 Task: Find a house in Leczyca, Poland for 2 adults and 1 pet from 2nd to 15th June, with a price range of ₹10,000 to ₹15,000, 1 bedroom, 1 bed, 1 bathroom, self check-in, and a washing machine.
Action: Mouse pressed left at (449, 57)
Screenshot: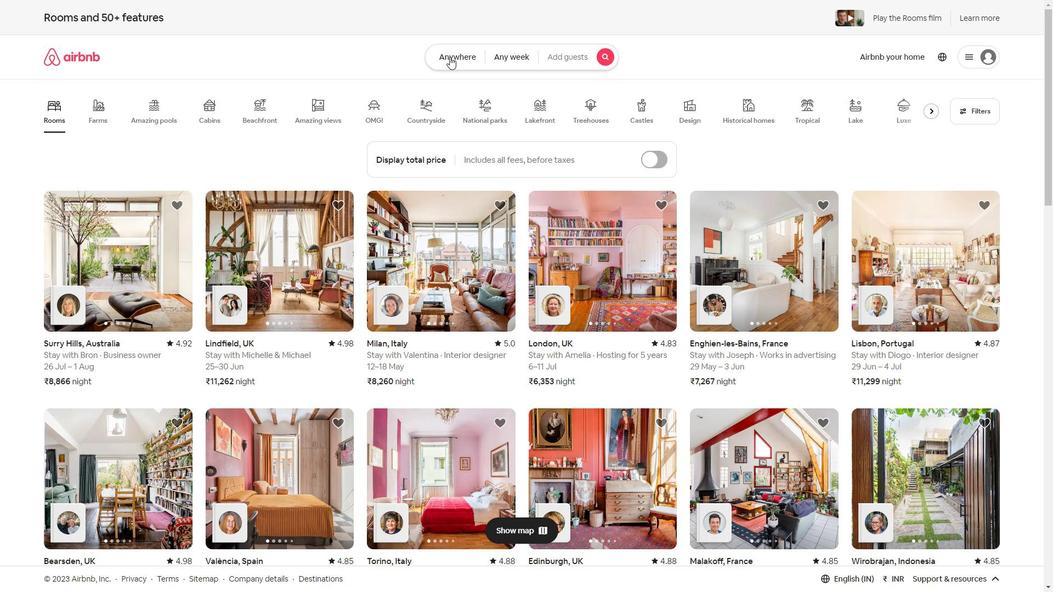 
Action: Mouse moved to (417, 92)
Screenshot: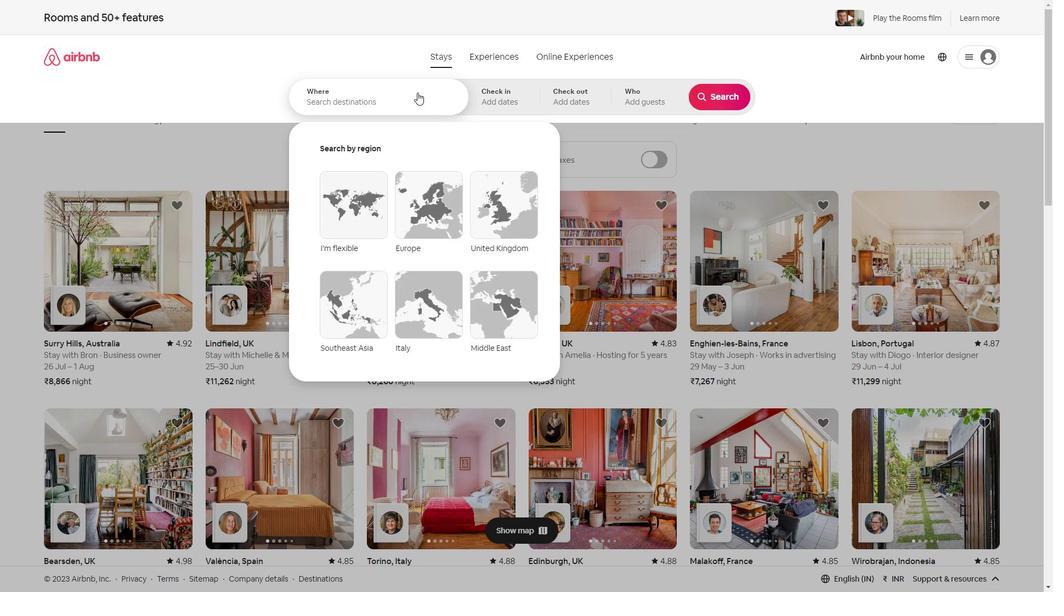
Action: Mouse pressed left at (417, 92)
Screenshot: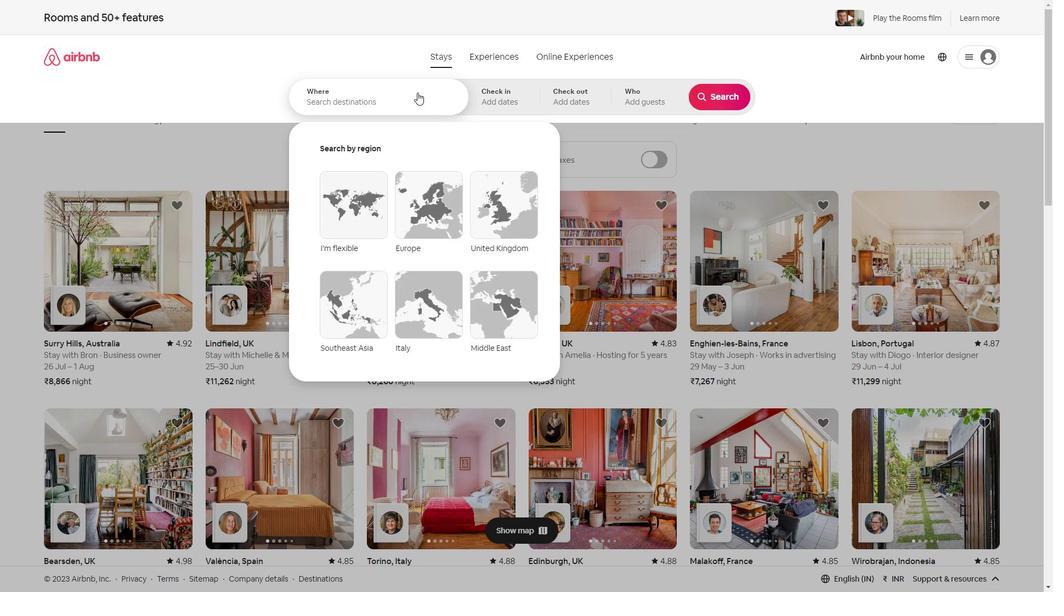 
Action: Key pressed <Key.shift><Key.shift><Key.shift><Key.shift><Key.shift><Key.shift>Leczyca,<Key.shift>Poland
Screenshot: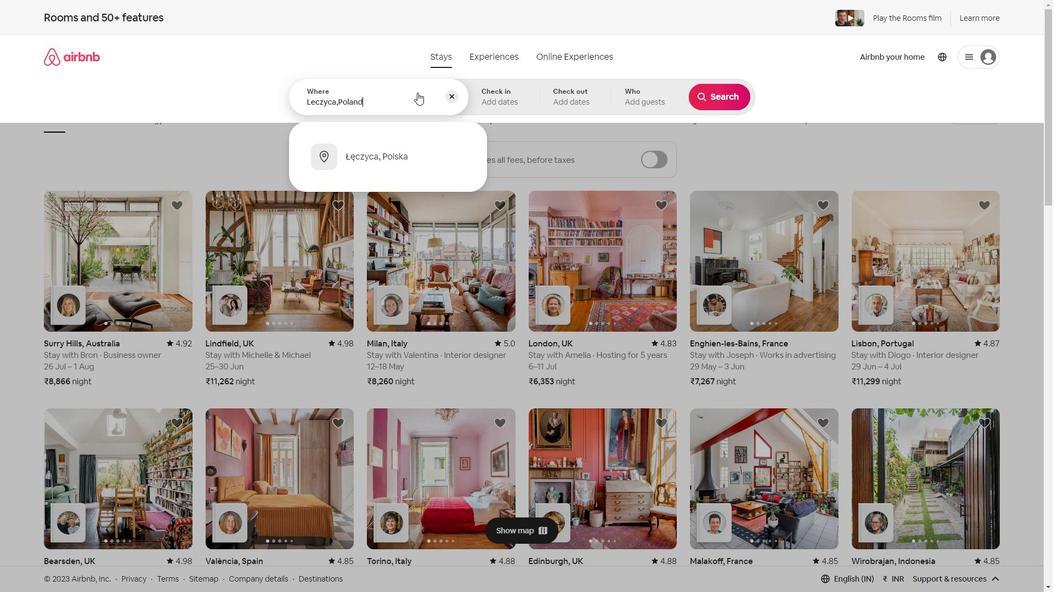 
Action: Mouse moved to (489, 92)
Screenshot: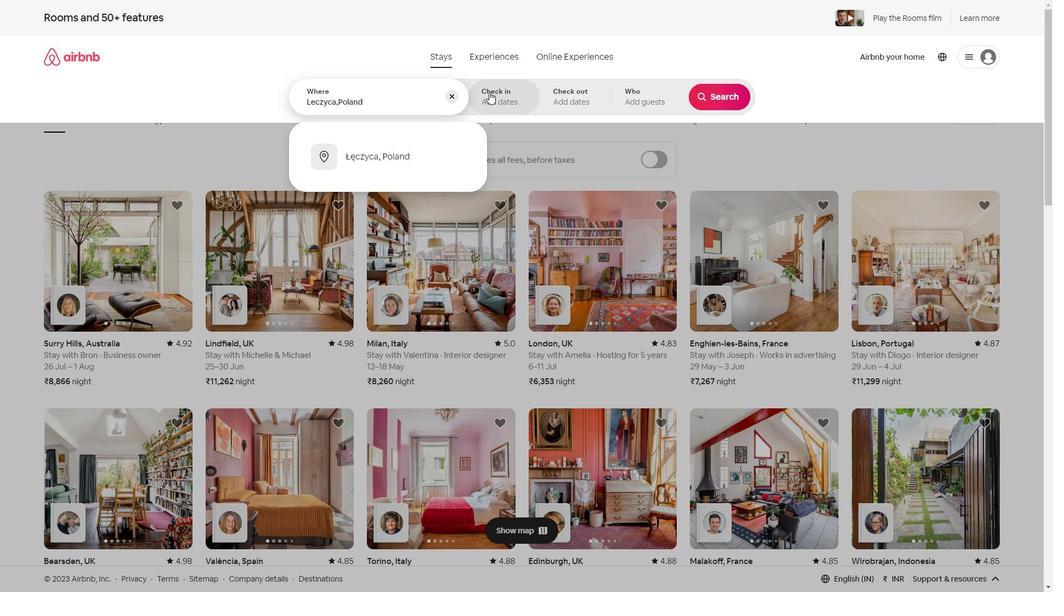 
Action: Mouse pressed left at (489, 92)
Screenshot: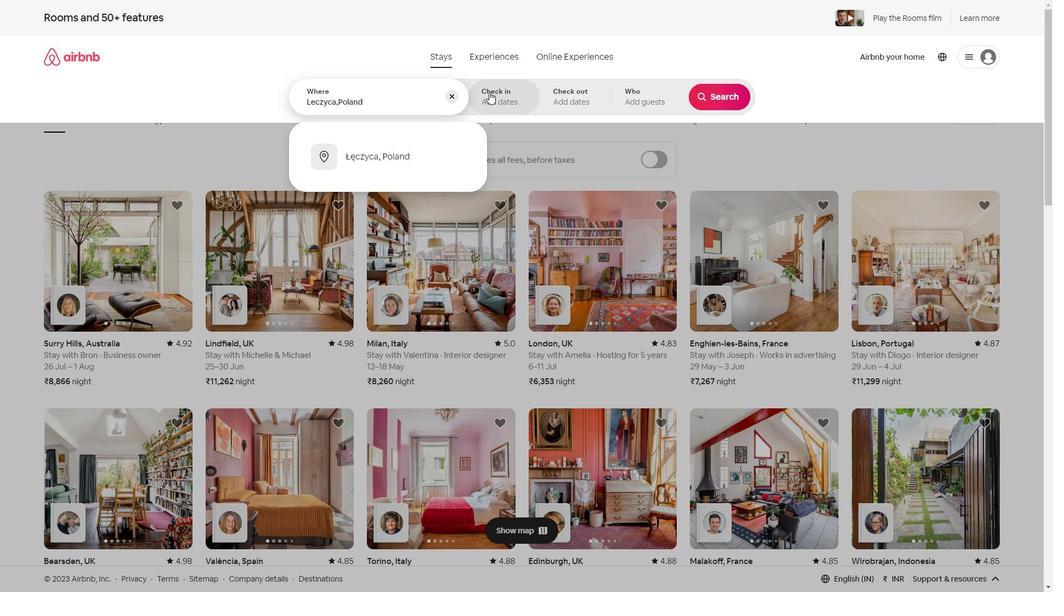 
Action: Mouse moved to (682, 234)
Screenshot: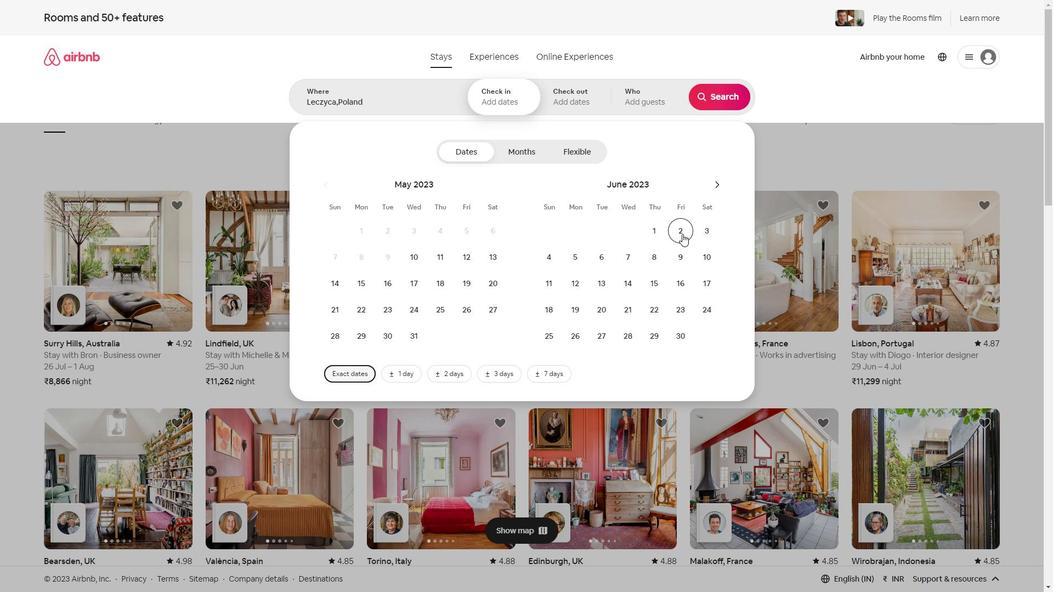 
Action: Mouse pressed left at (682, 234)
Screenshot: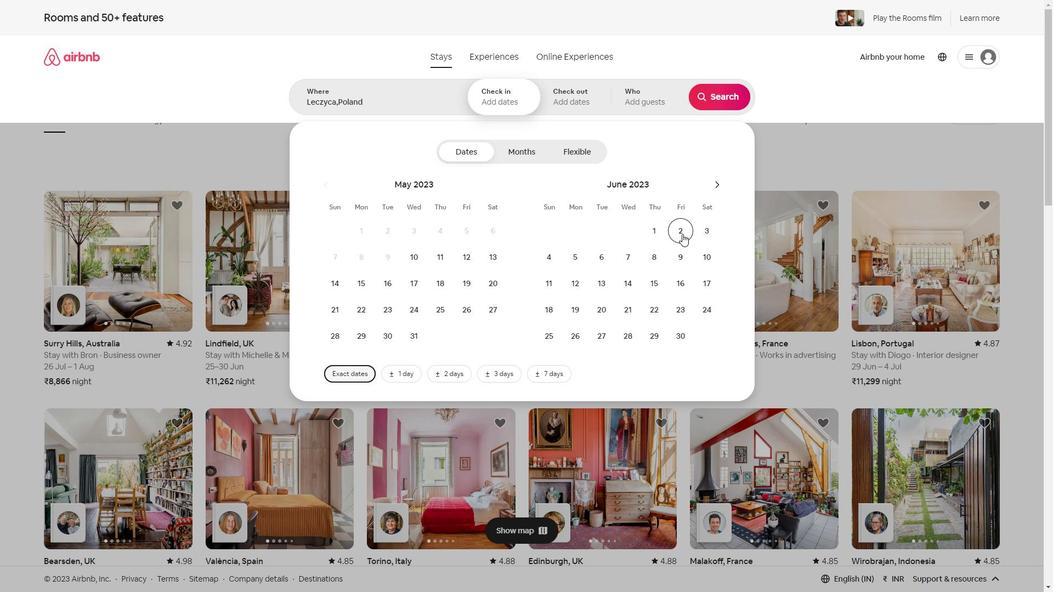 
Action: Mouse moved to (656, 287)
Screenshot: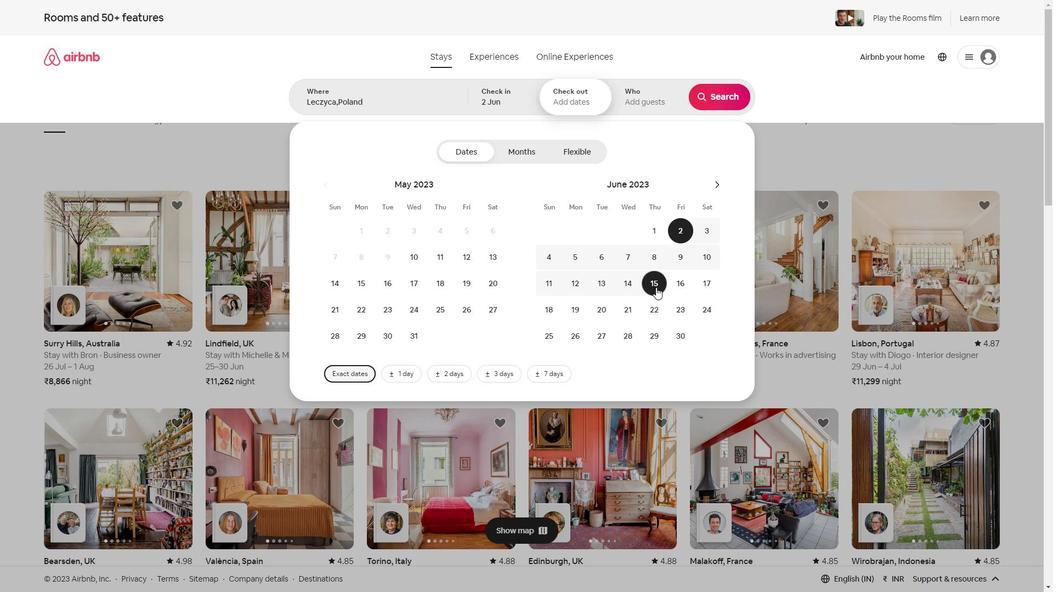 
Action: Mouse pressed left at (656, 287)
Screenshot: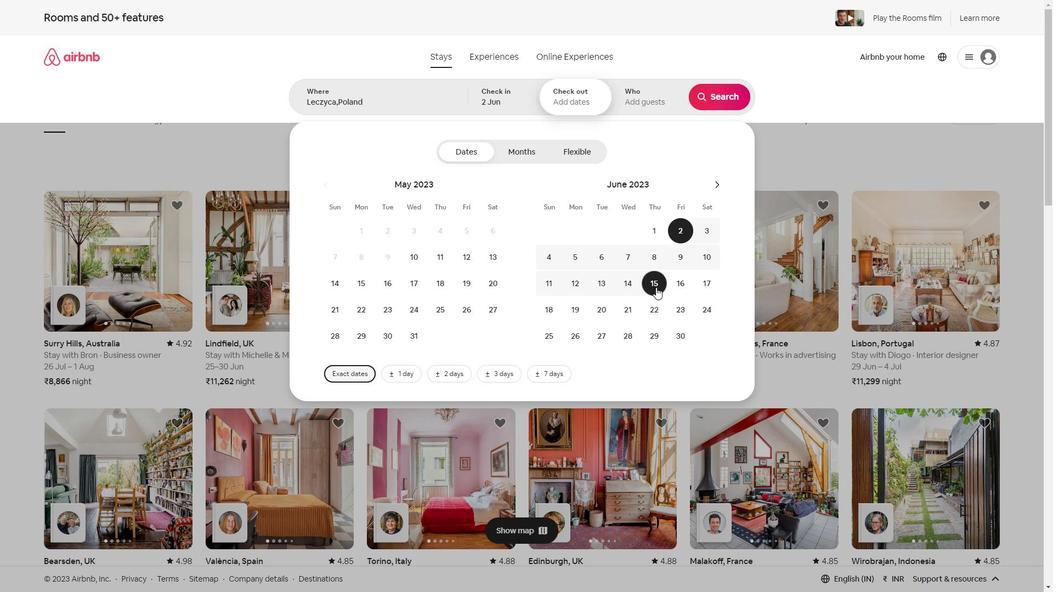 
Action: Mouse moved to (638, 96)
Screenshot: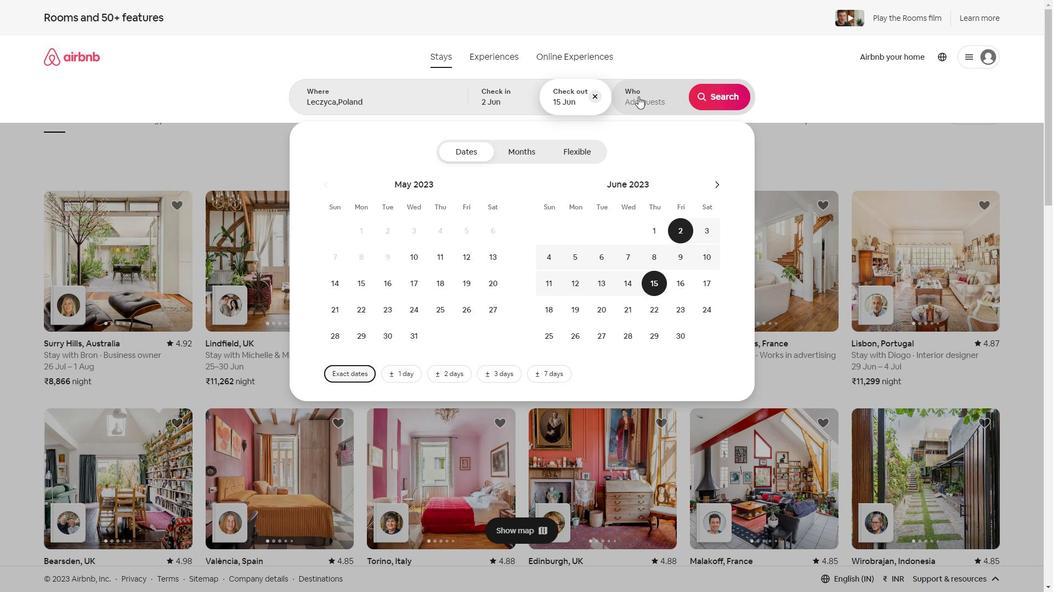 
Action: Mouse pressed left at (638, 96)
Screenshot: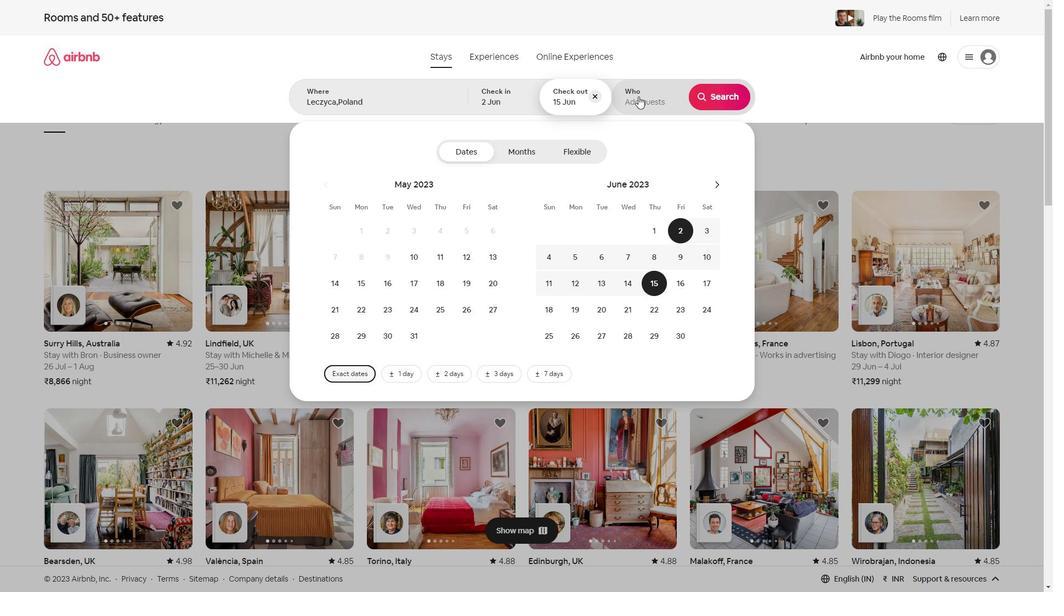 
Action: Mouse moved to (723, 157)
Screenshot: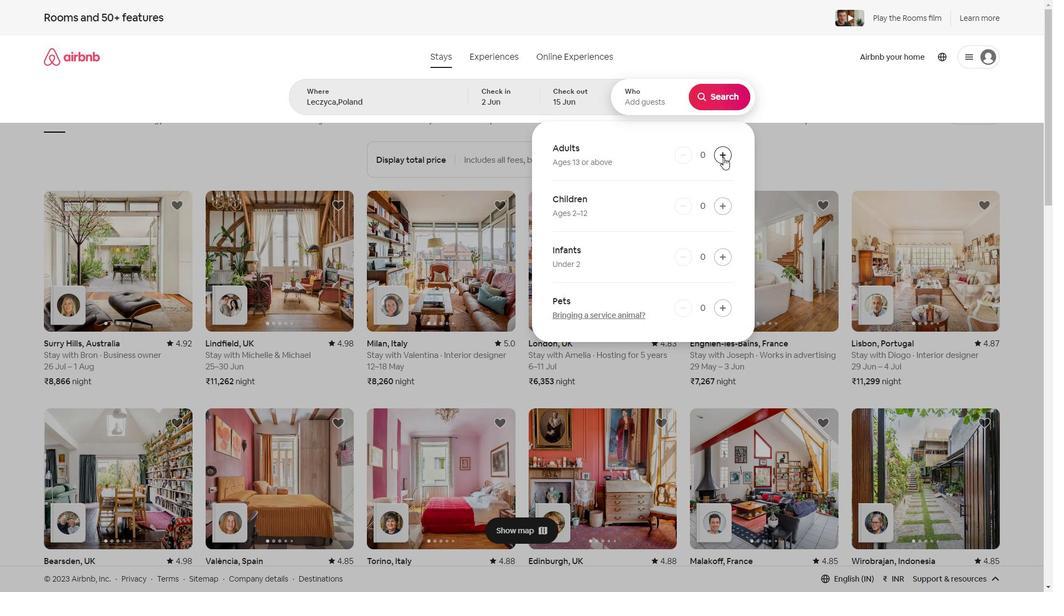 
Action: Mouse pressed left at (723, 157)
Screenshot: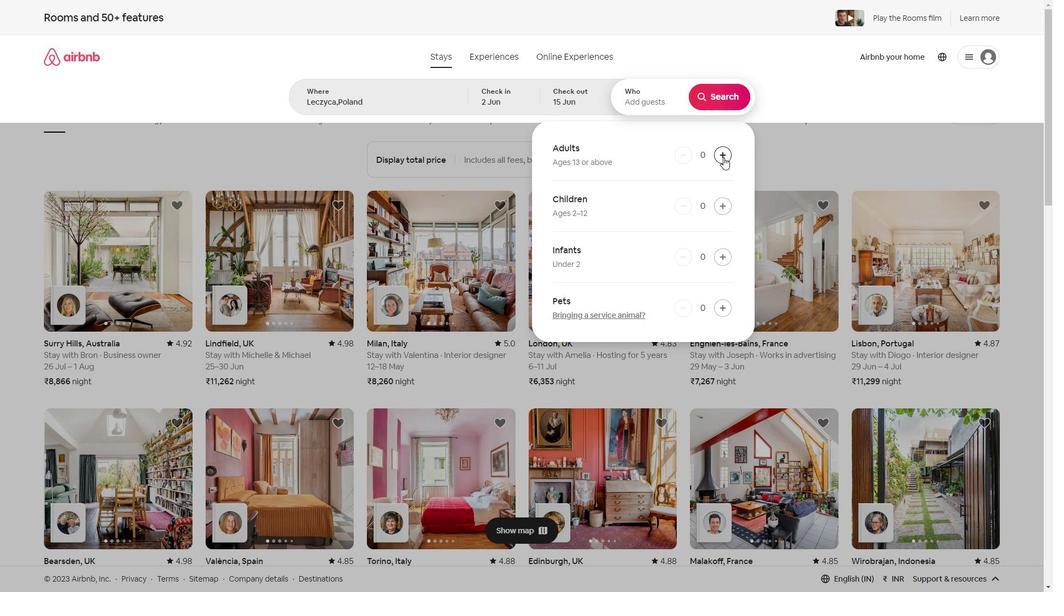 
Action: Mouse pressed left at (723, 157)
Screenshot: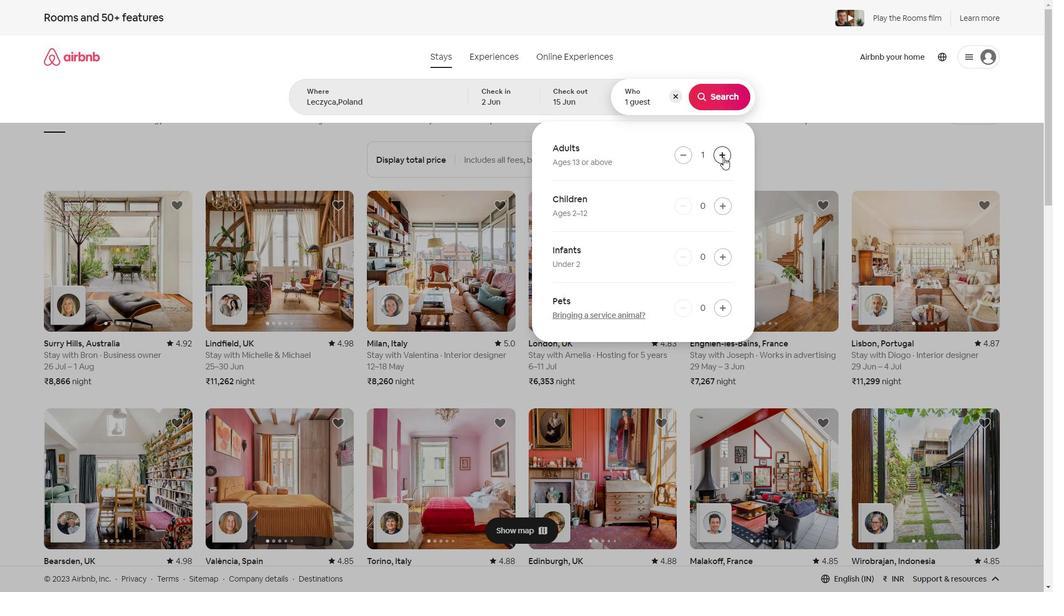 
Action: Mouse moved to (717, 310)
Screenshot: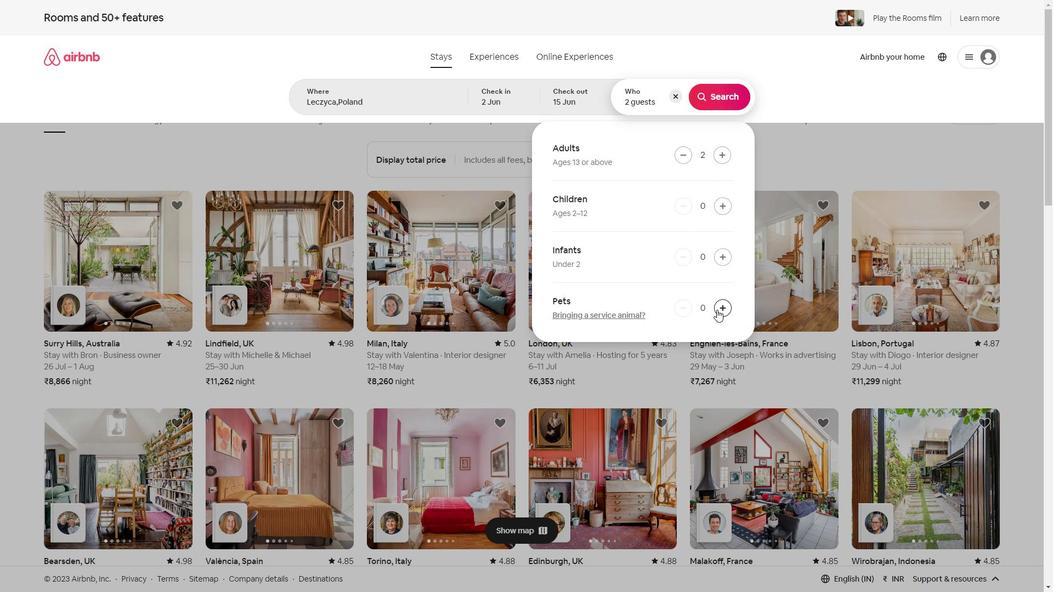
Action: Mouse pressed left at (717, 310)
Screenshot: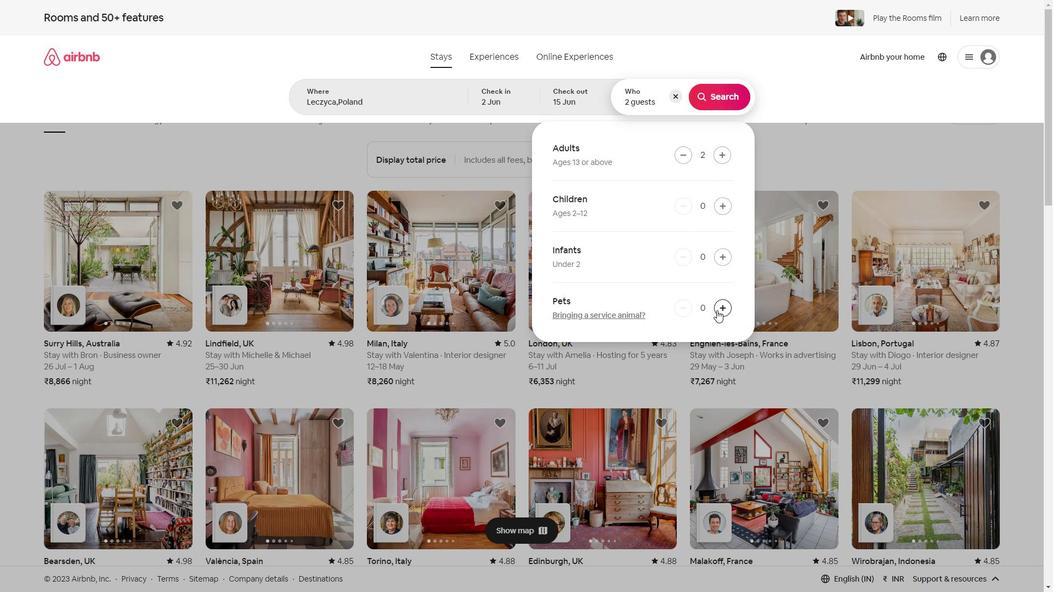 
Action: Mouse moved to (706, 83)
Screenshot: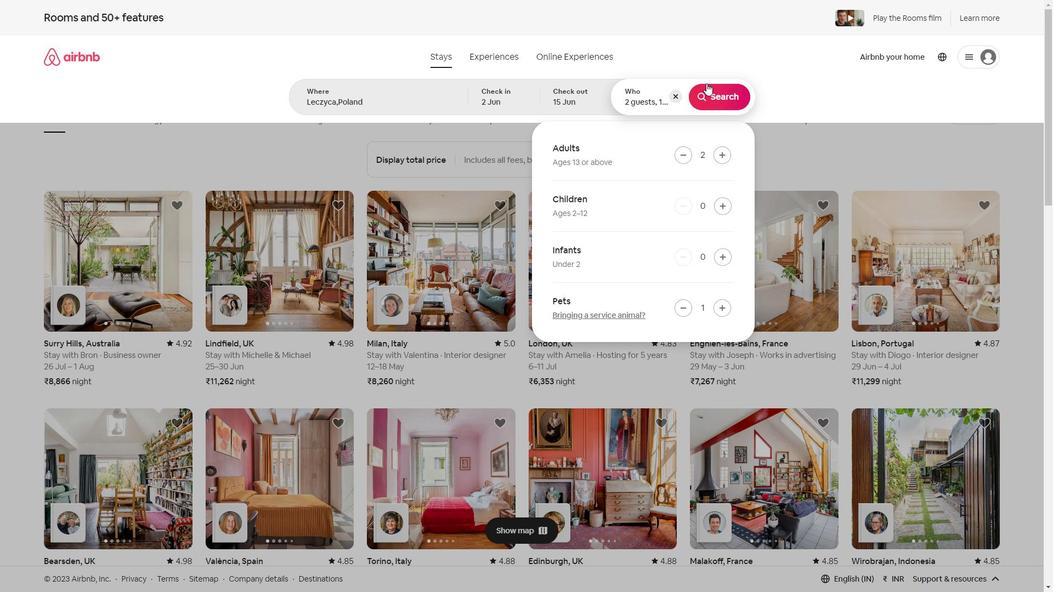 
Action: Mouse pressed left at (706, 83)
Screenshot: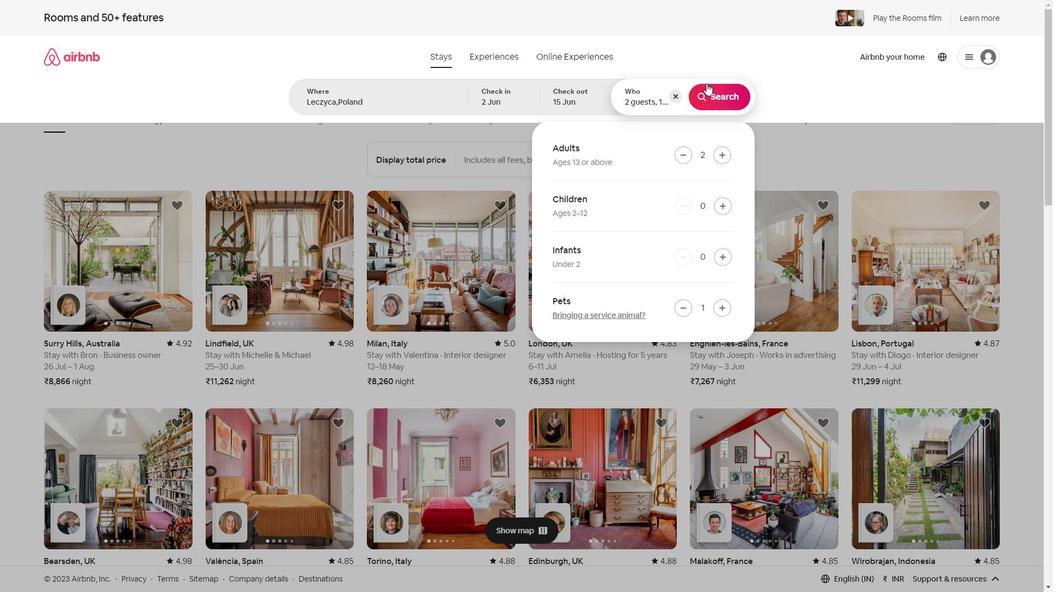 
Action: Mouse moved to (736, 94)
Screenshot: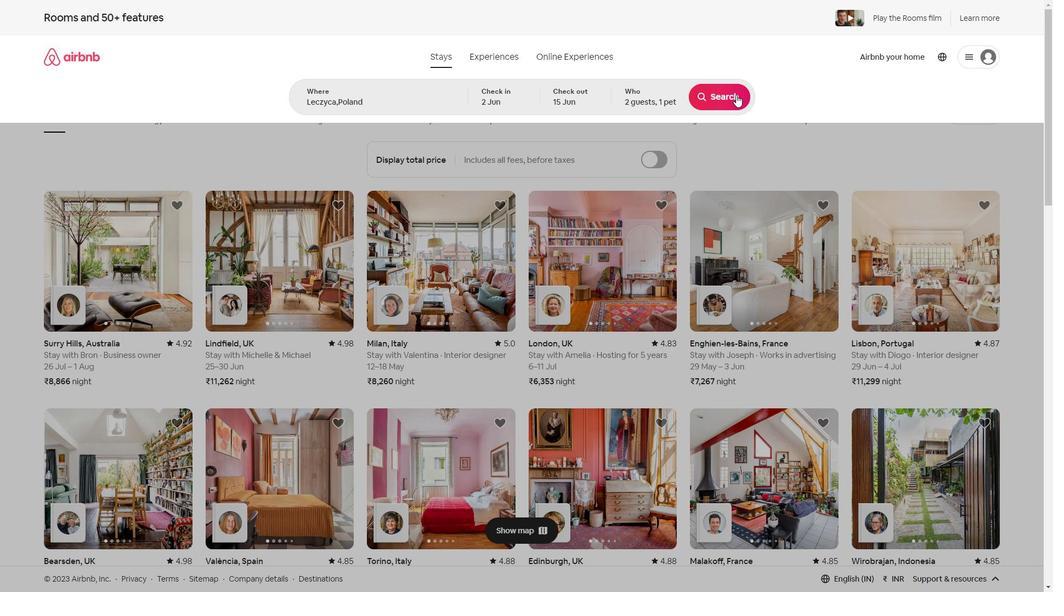 
Action: Mouse pressed left at (736, 94)
Screenshot: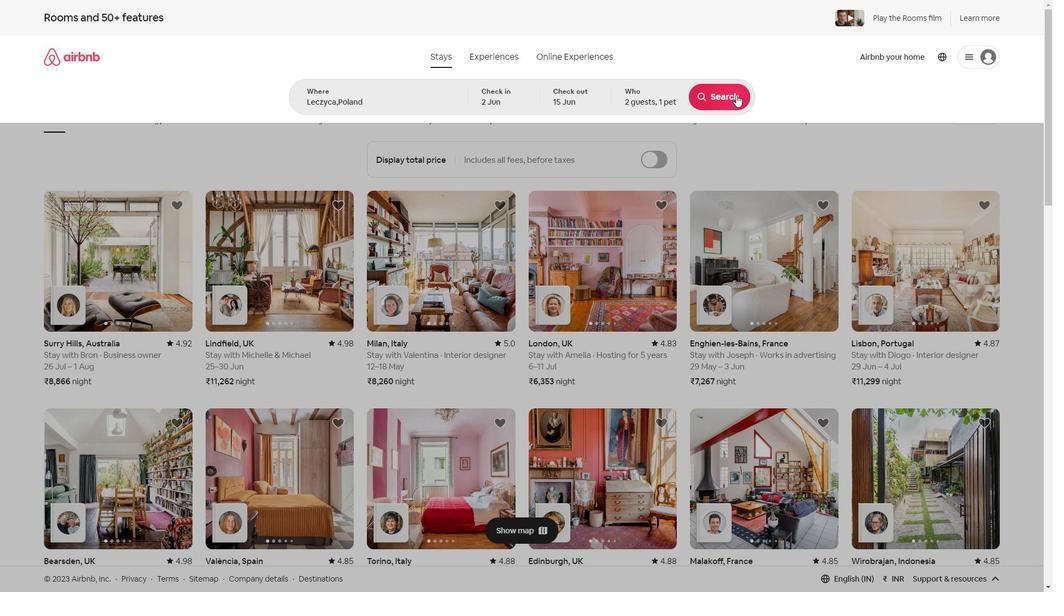 
Action: Mouse moved to (999, 59)
Screenshot: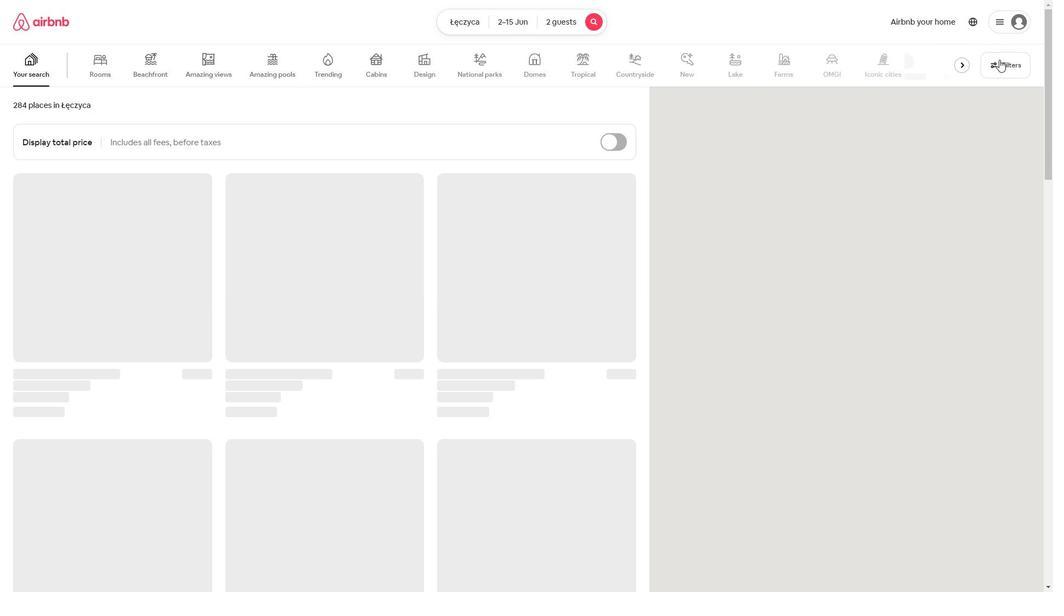 
Action: Mouse pressed left at (999, 59)
Screenshot: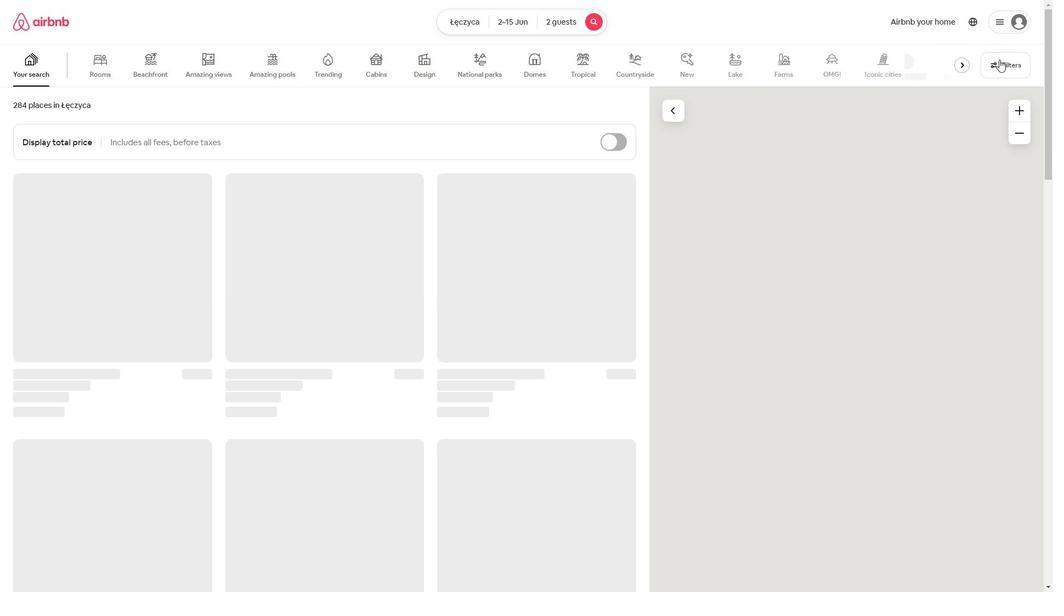 
Action: Mouse moved to (465, 333)
Screenshot: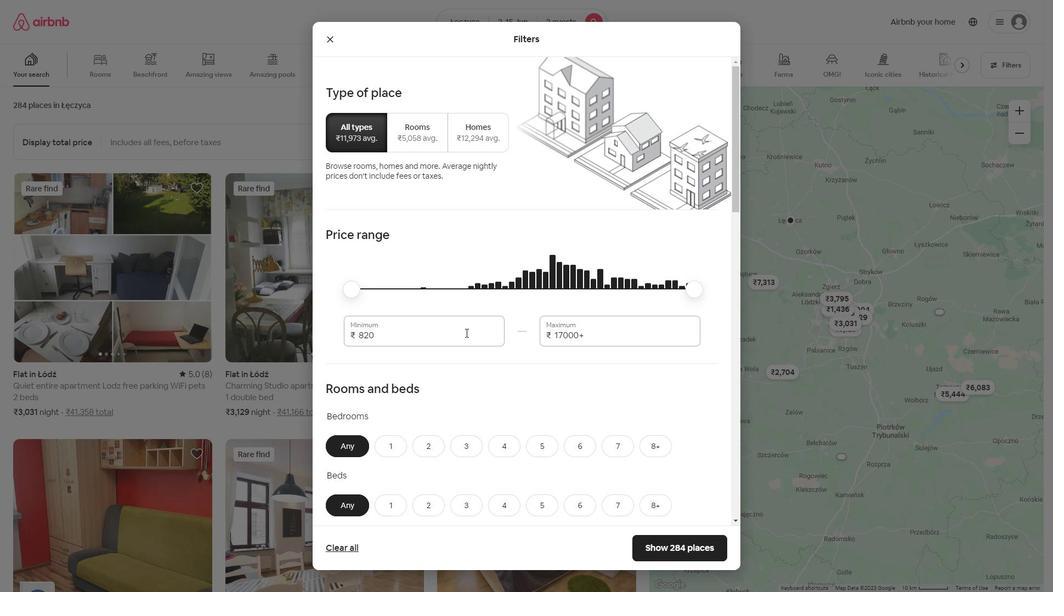 
Action: Mouse pressed left at (465, 333)
Screenshot: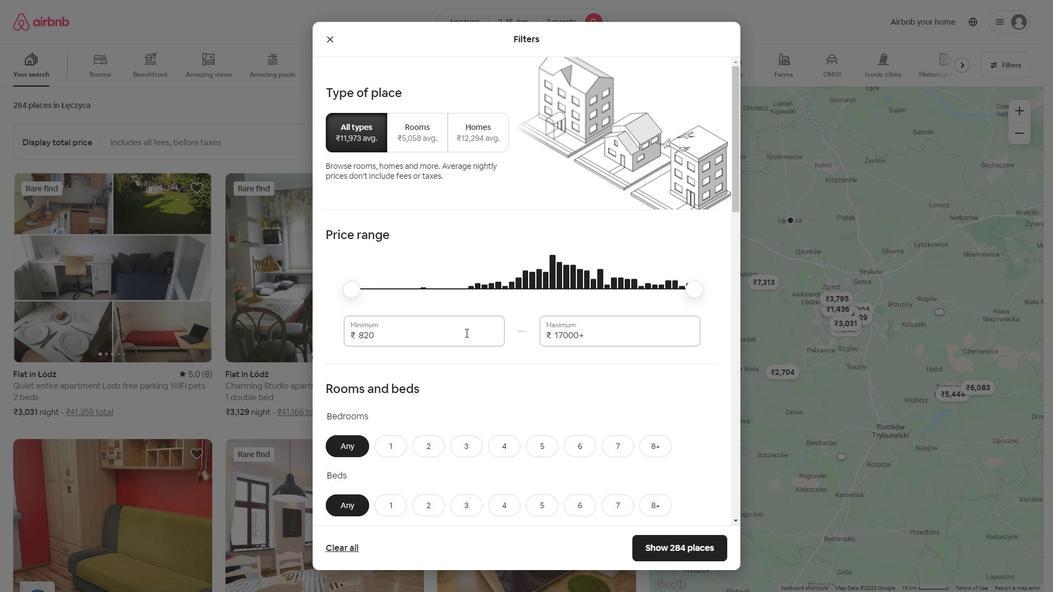 
Action: Key pressed <Key.backspace><Key.backspace><Key.backspace><Key.backspace><Key.backspace><Key.backspace><Key.backspace><Key.backspace><Key.backspace><Key.backspace>10000
Screenshot: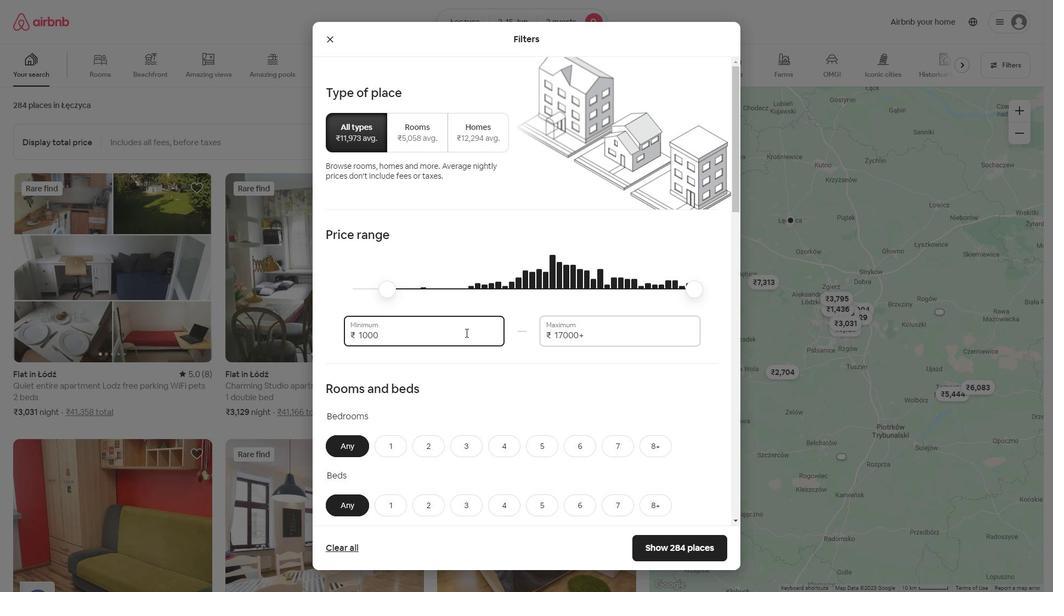 
Action: Mouse moved to (584, 328)
Screenshot: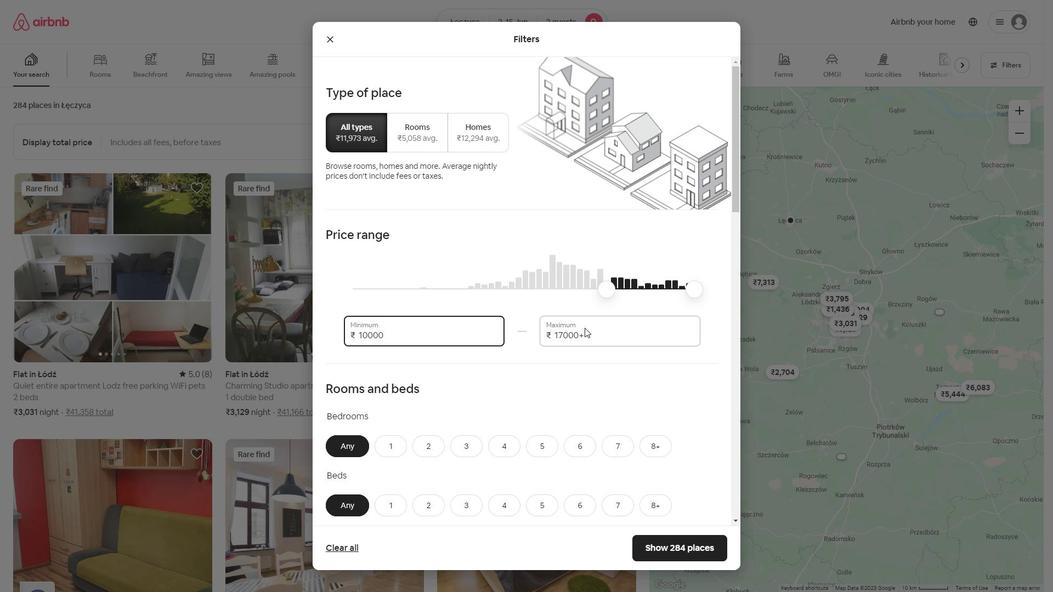 
Action: Mouse pressed left at (584, 328)
Screenshot: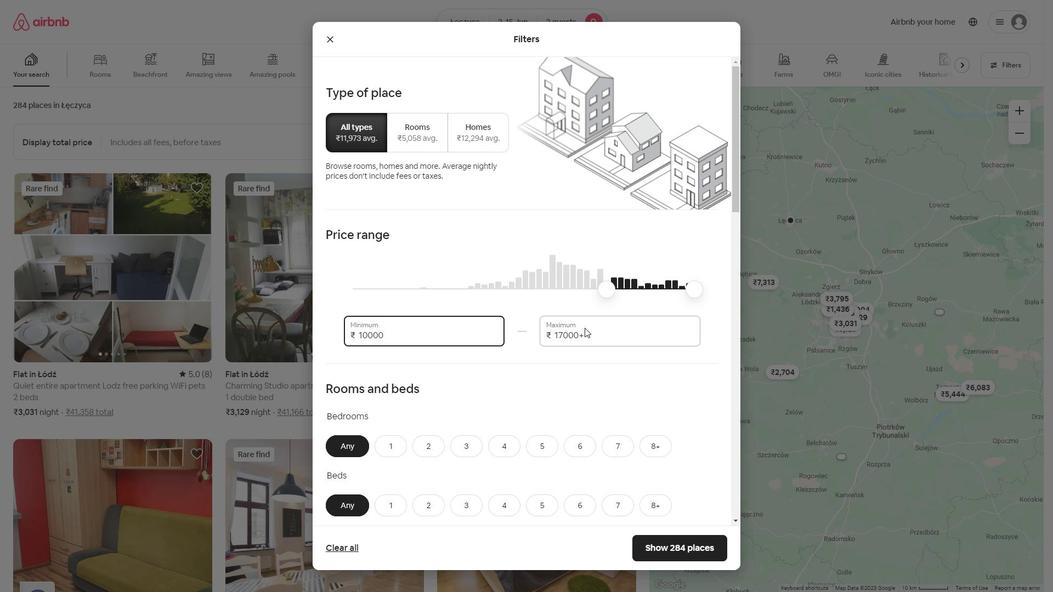 
Action: Key pressed <Key.backspace><Key.backspace><Key.backspace><Key.backspace><Key.backspace><Key.backspace><Key.backspace><Key.backspace><Key.backspace><Key.backspace>15000
Screenshot: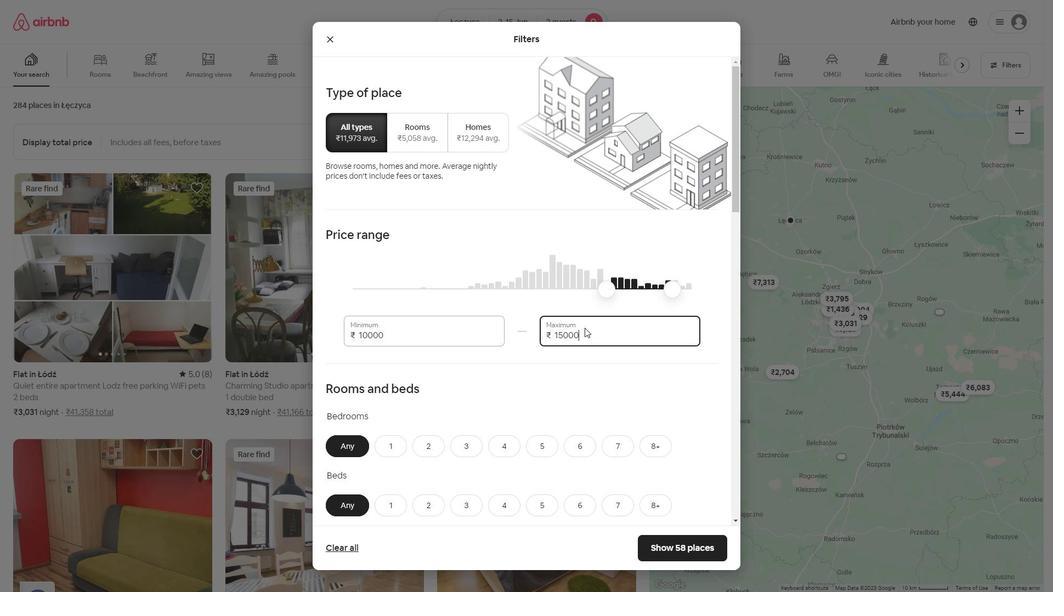 
Action: Mouse moved to (396, 451)
Screenshot: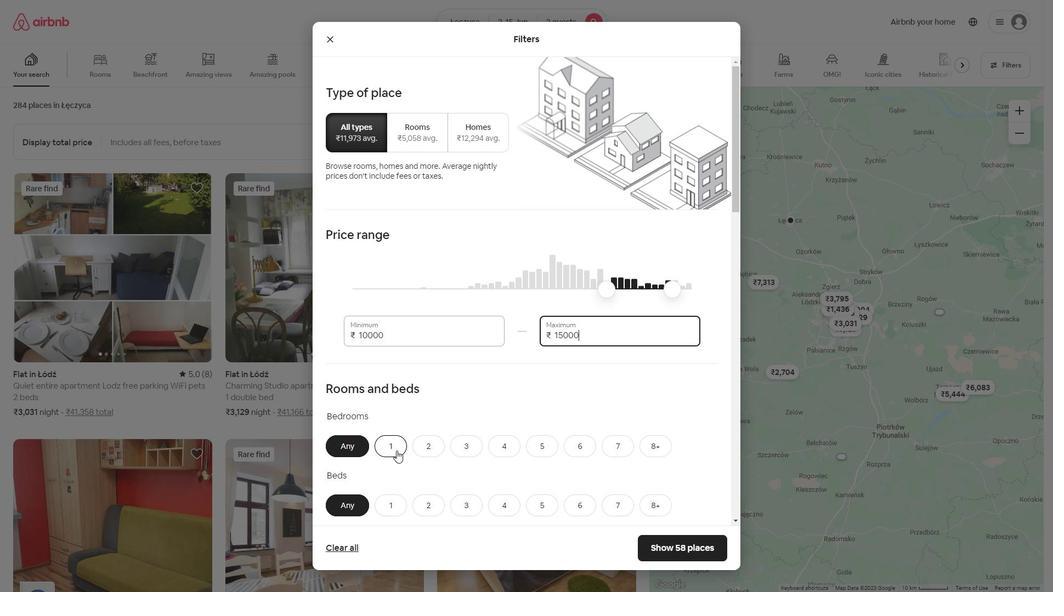 
Action: Mouse pressed left at (396, 451)
Screenshot: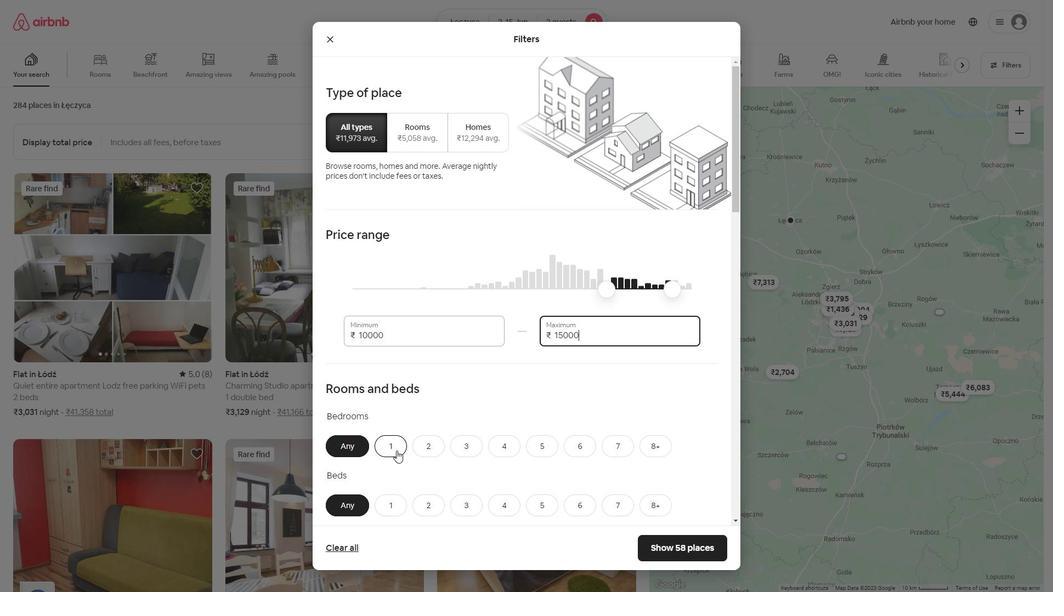 
Action: Mouse moved to (398, 498)
Screenshot: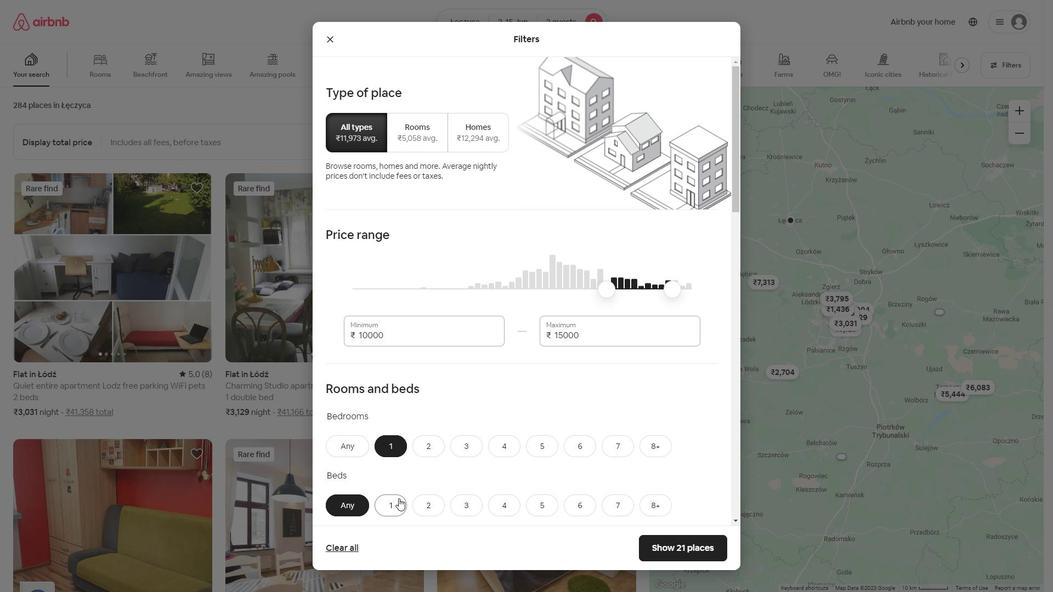 
Action: Mouse pressed left at (398, 498)
Screenshot: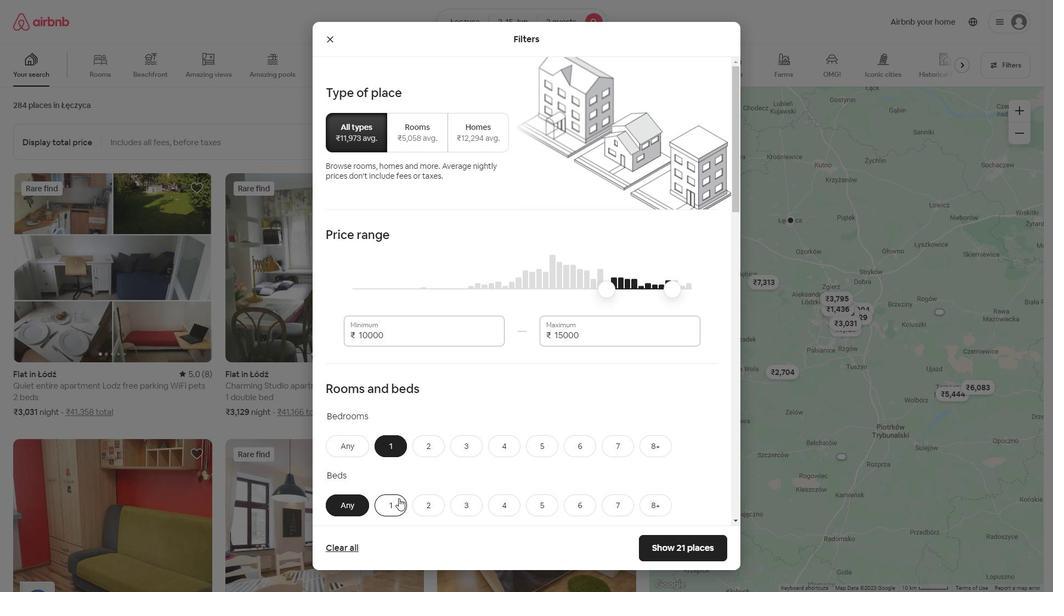 
Action: Mouse moved to (399, 497)
Screenshot: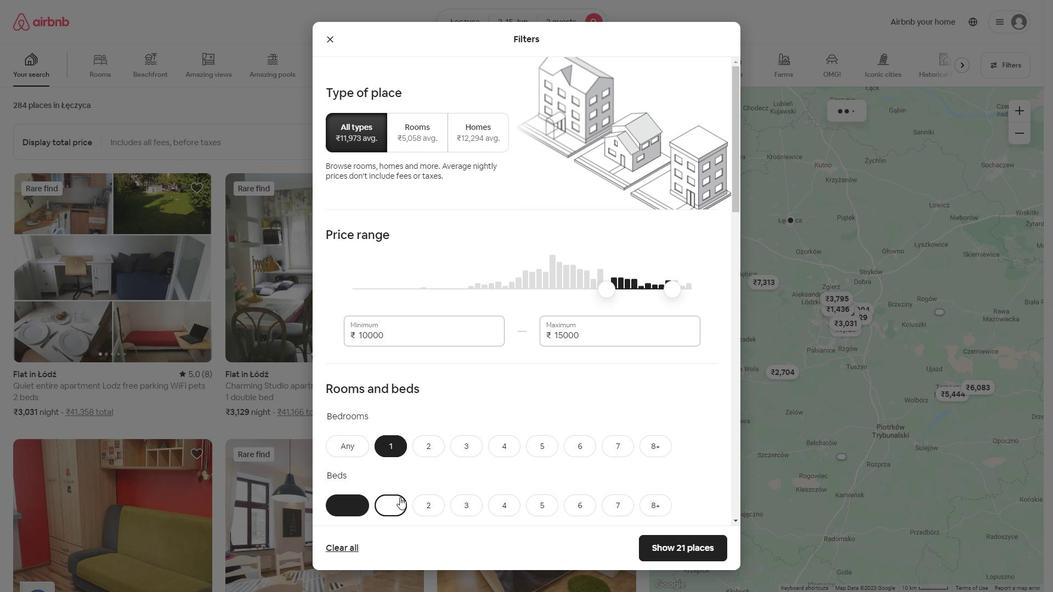 
Action: Mouse scrolled (399, 497) with delta (0, 0)
Screenshot: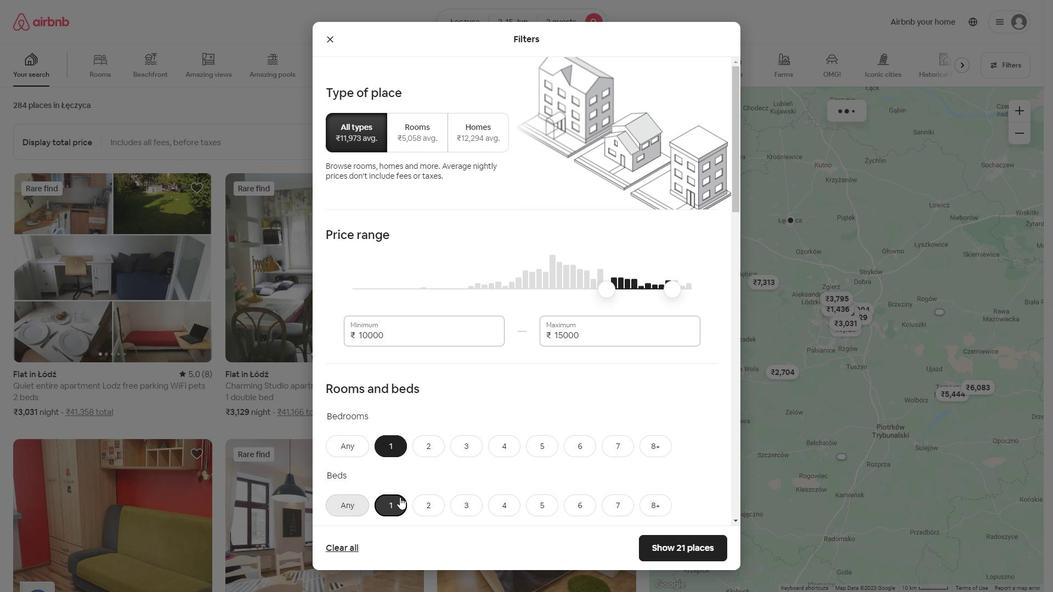 
Action: Mouse scrolled (399, 497) with delta (0, 0)
Screenshot: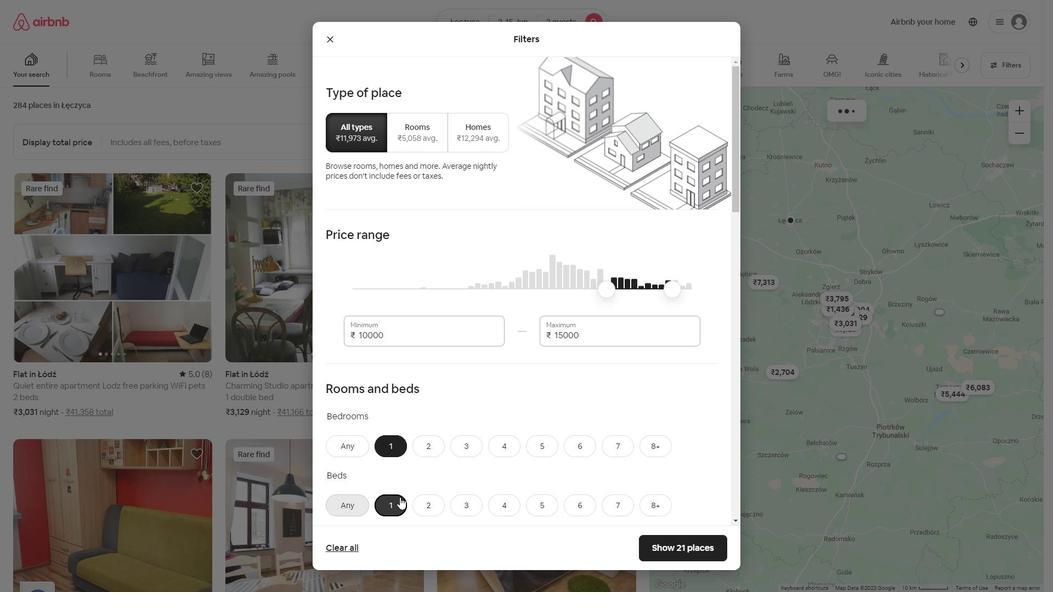 
Action: Mouse scrolled (399, 497) with delta (0, 0)
Screenshot: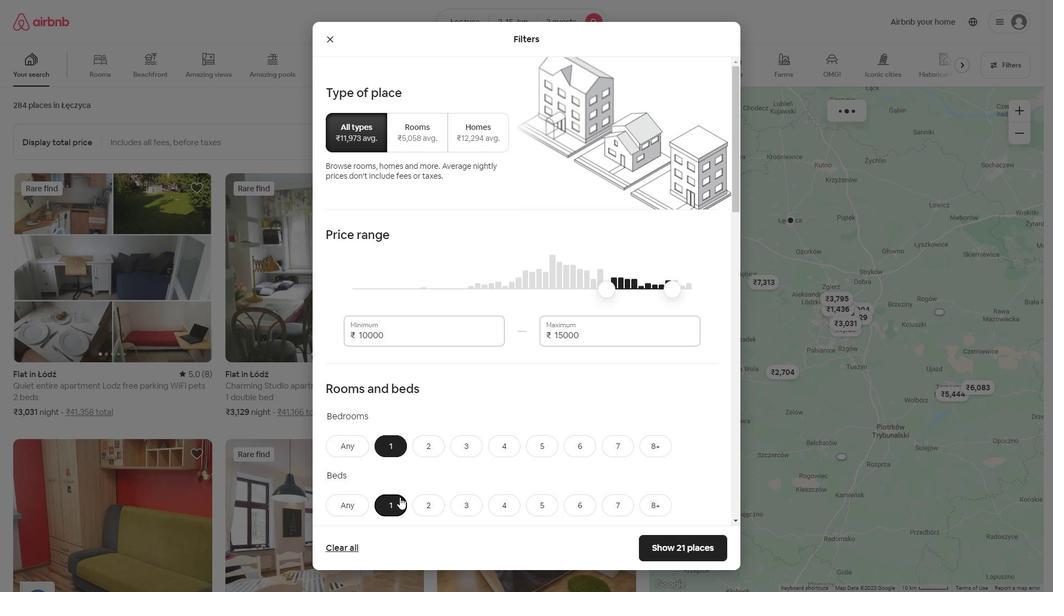 
Action: Mouse scrolled (399, 497) with delta (0, 0)
Screenshot: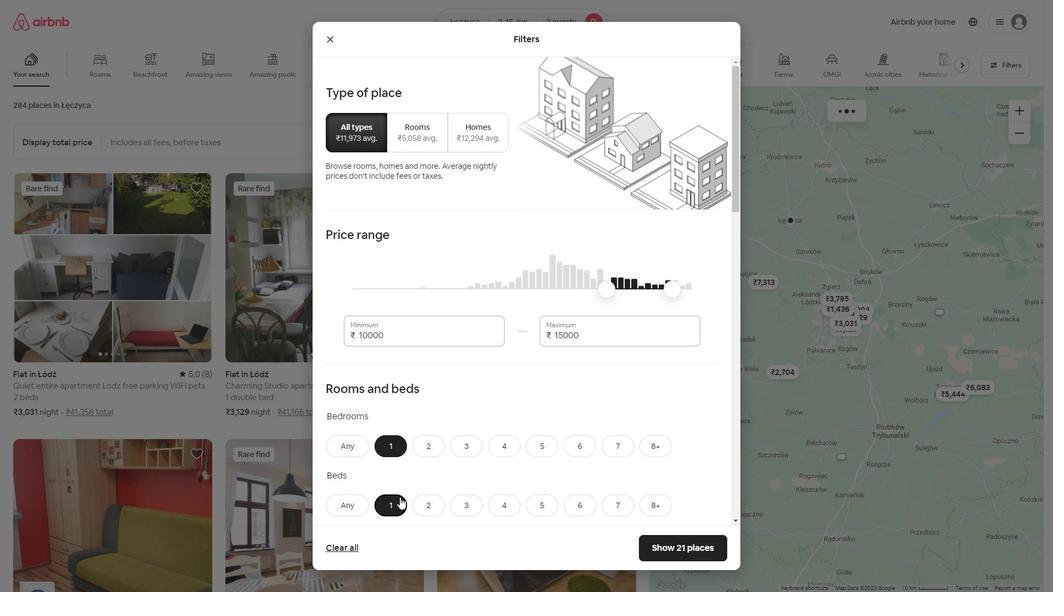 
Action: Mouse moved to (391, 342)
Screenshot: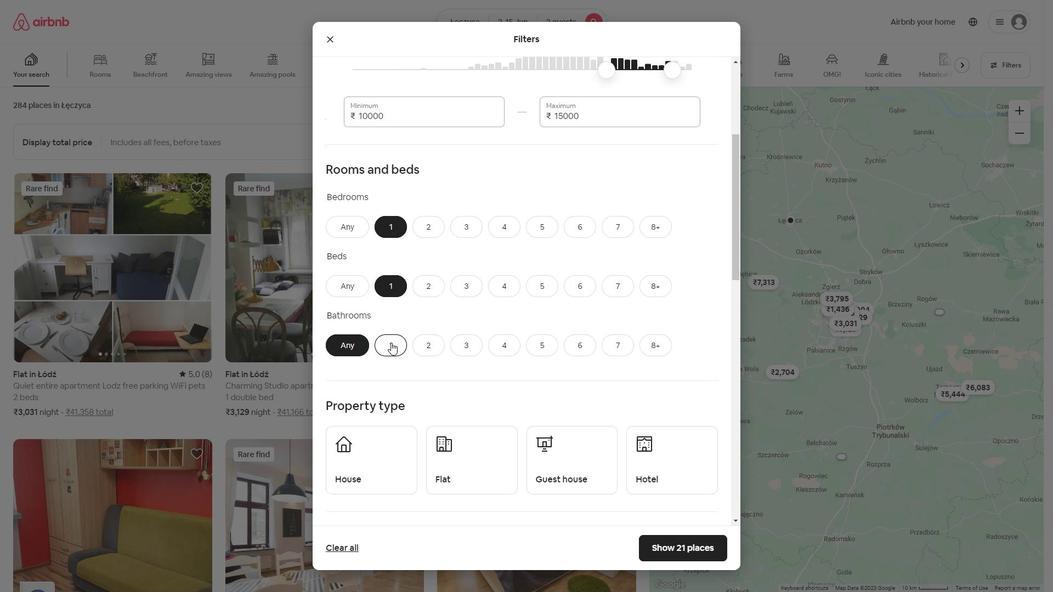 
Action: Mouse pressed left at (391, 342)
Screenshot: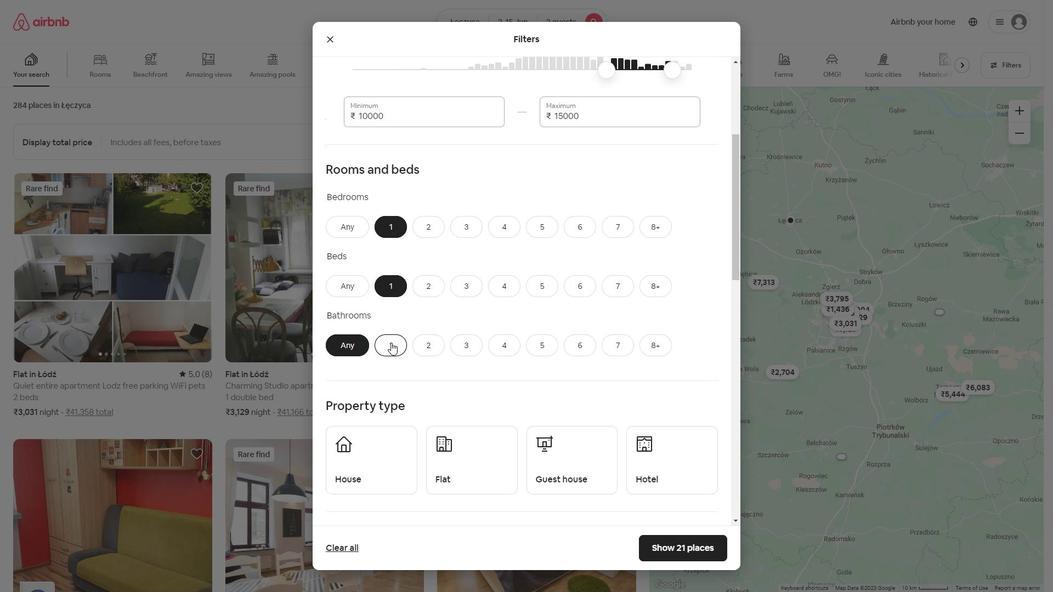 
Action: Mouse moved to (390, 439)
Screenshot: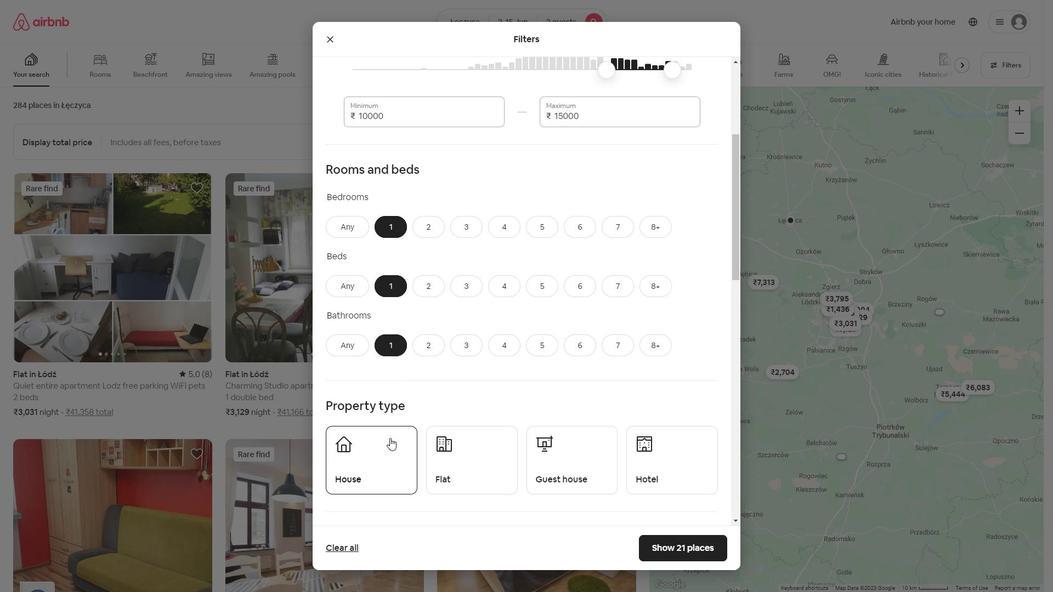 
Action: Mouse pressed left at (390, 439)
Screenshot: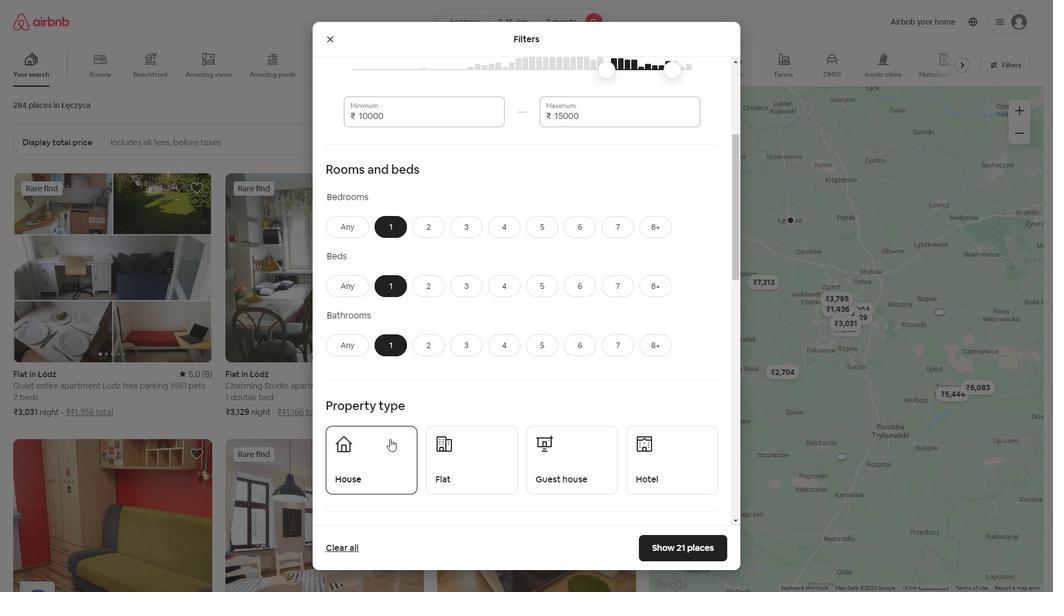 
Action: Mouse moved to (435, 442)
Screenshot: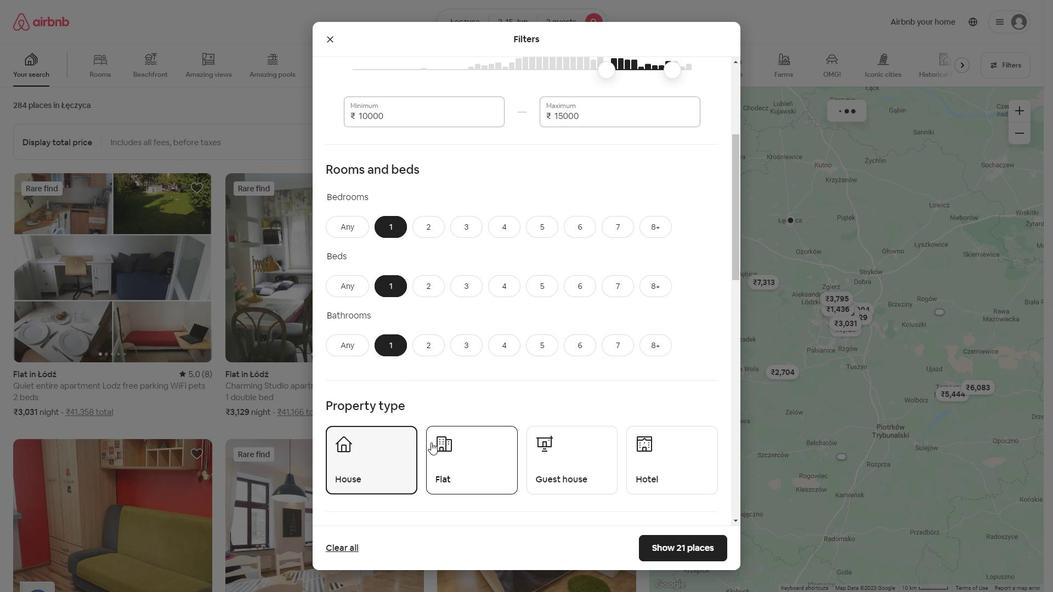 
Action: Mouse pressed left at (435, 442)
Screenshot: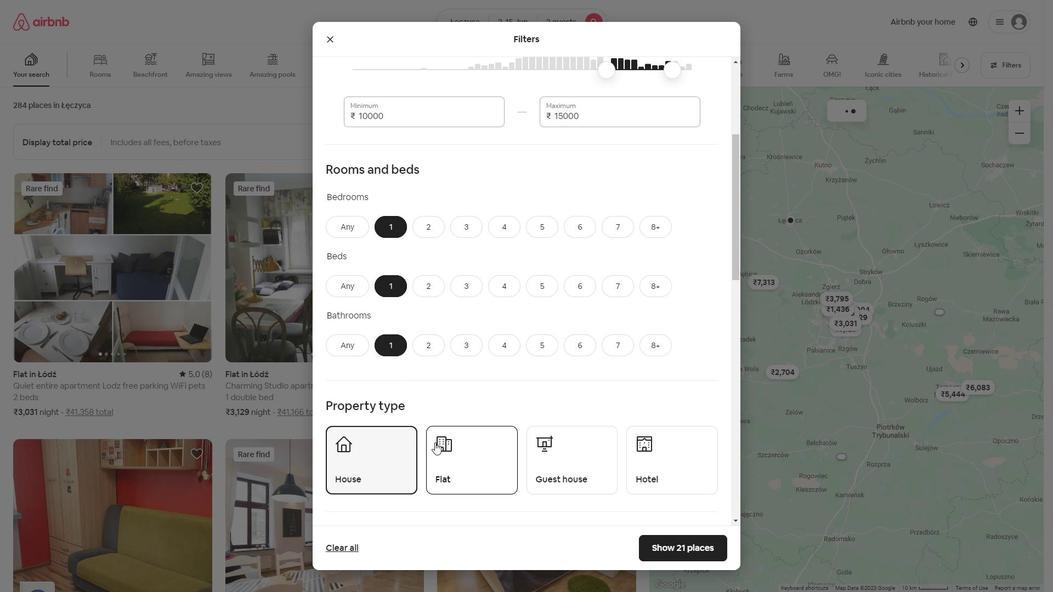 
Action: Mouse moved to (554, 459)
Screenshot: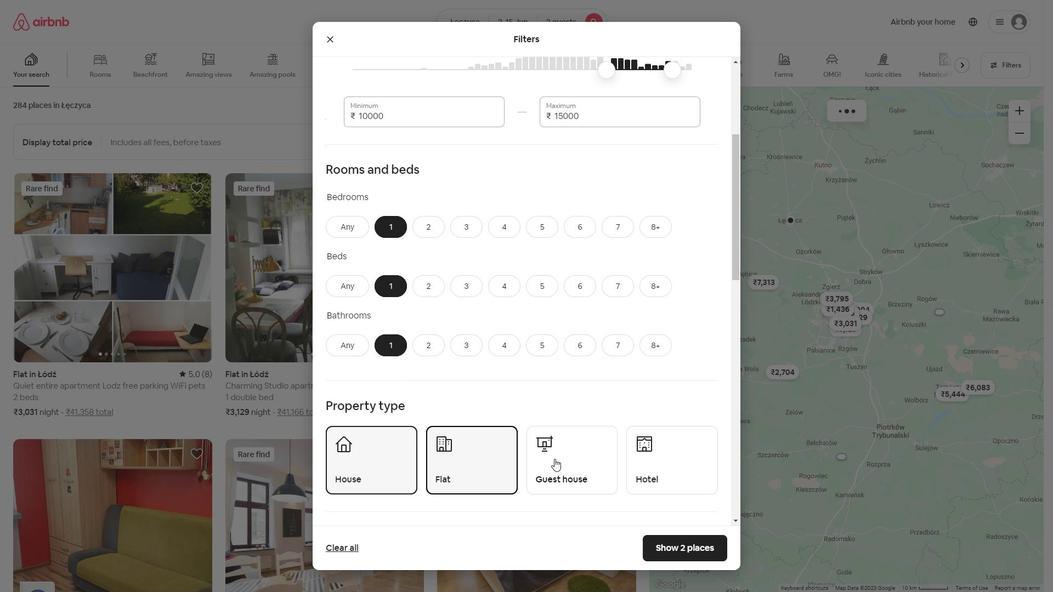 
Action: Mouse pressed left at (554, 459)
Screenshot: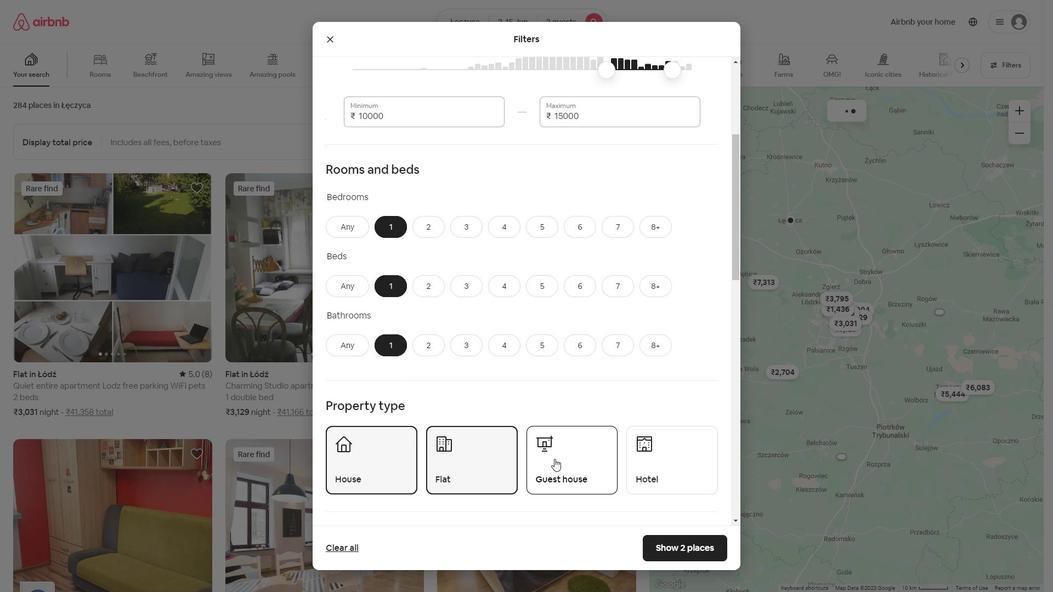 
Action: Mouse moved to (631, 454)
Screenshot: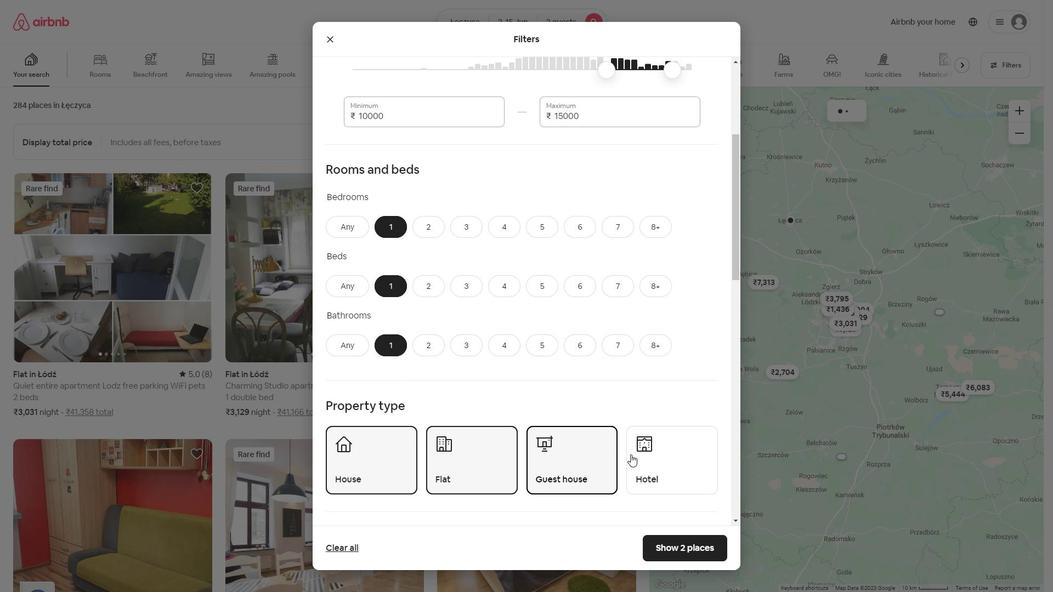 
Action: Mouse pressed left at (631, 454)
Screenshot: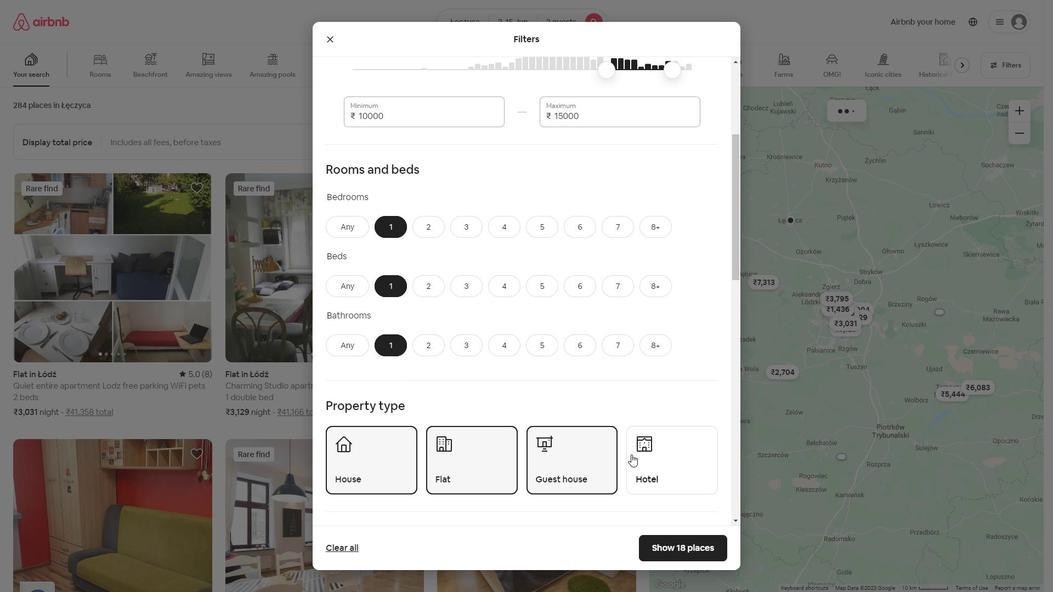 
Action: Mouse moved to (442, 357)
Screenshot: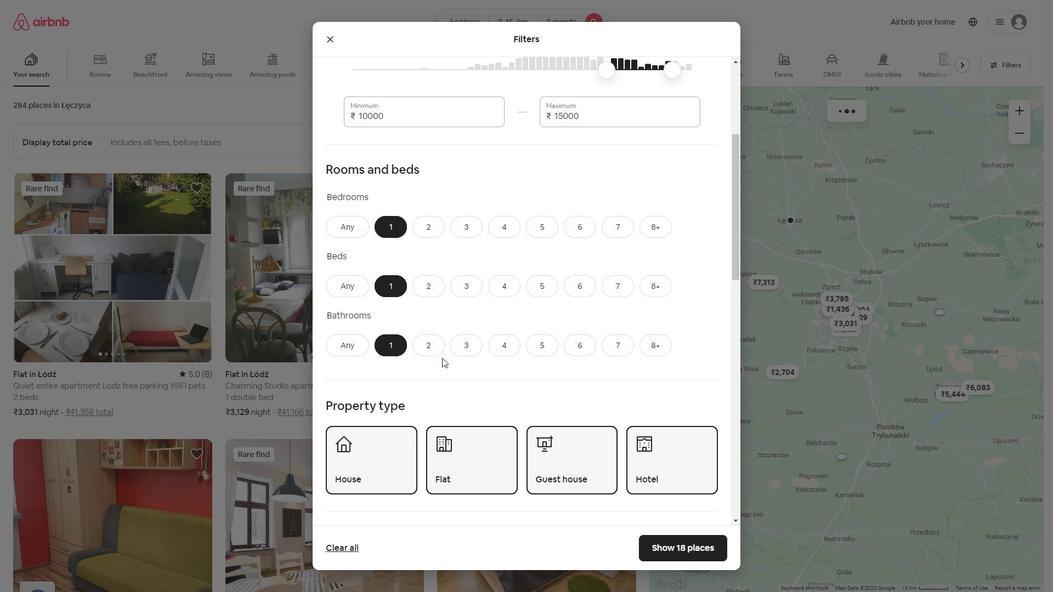 
Action: Mouse scrolled (442, 357) with delta (0, 0)
Screenshot: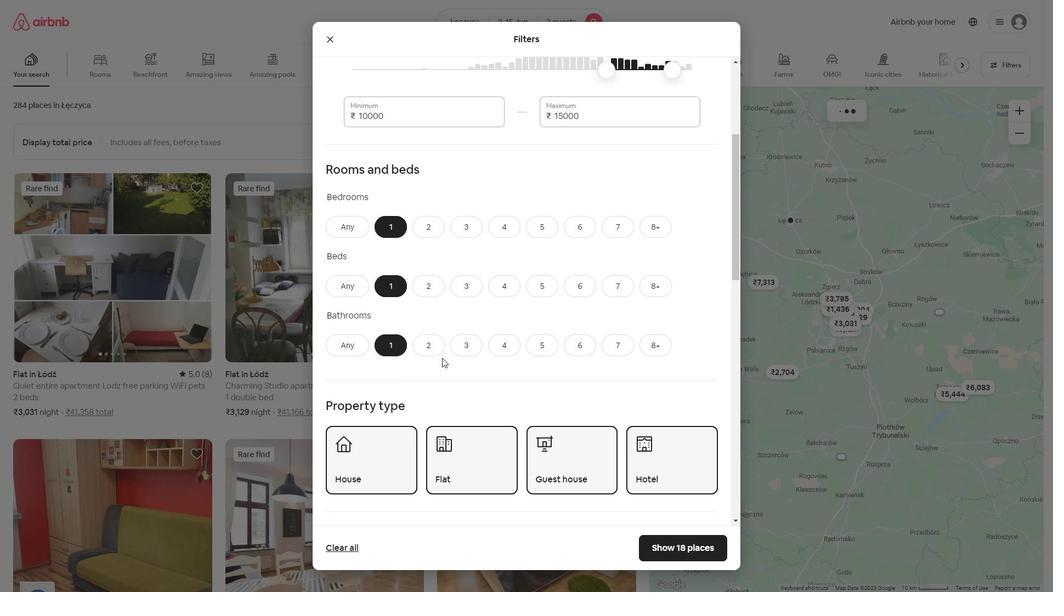
Action: Mouse moved to (442, 354)
Screenshot: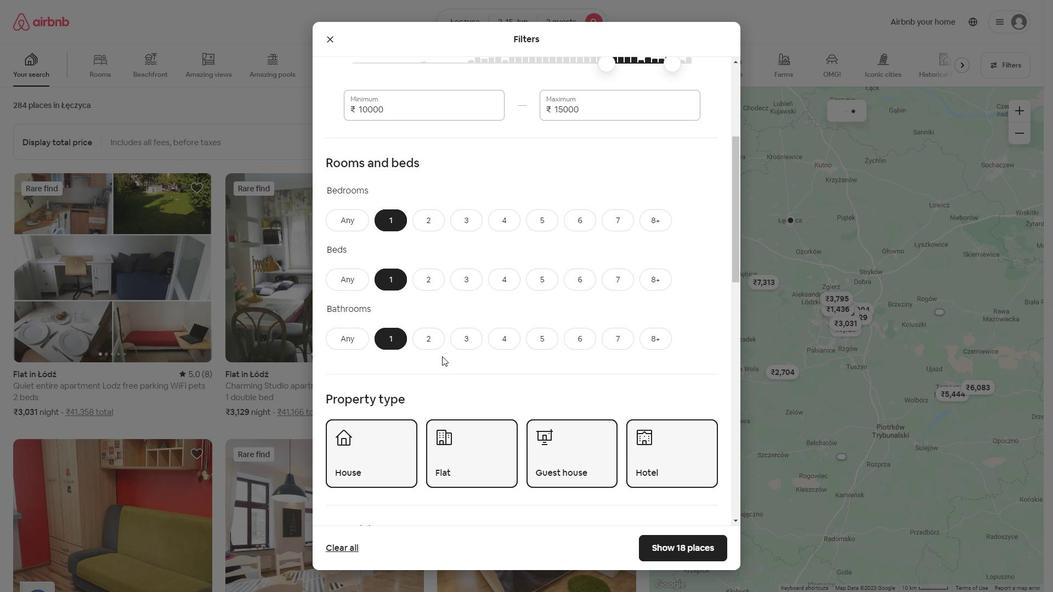 
Action: Mouse scrolled (442, 356) with delta (0, 0)
Screenshot: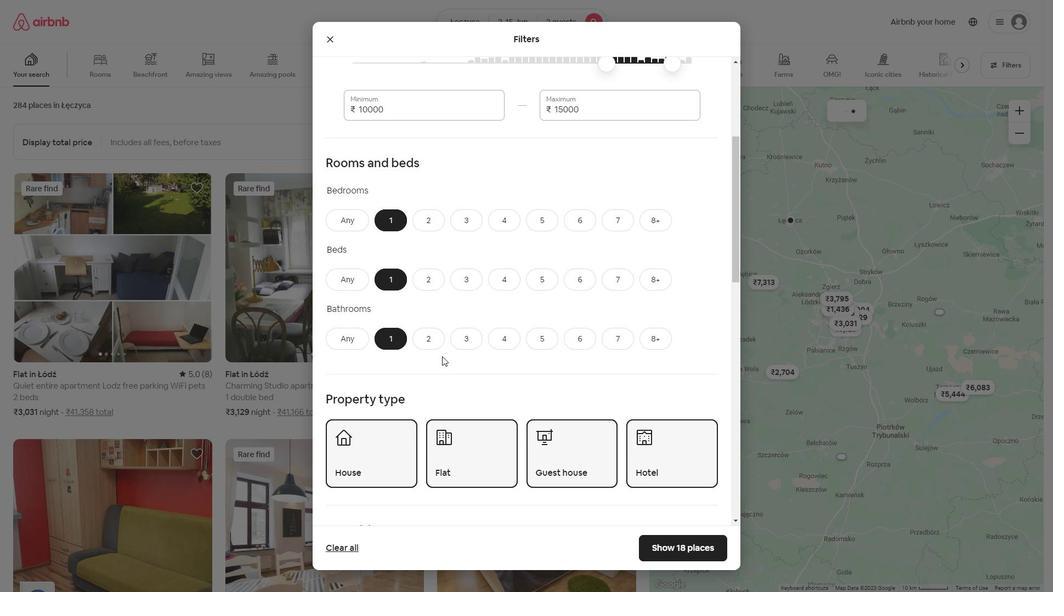 
Action: Mouse moved to (435, 346)
Screenshot: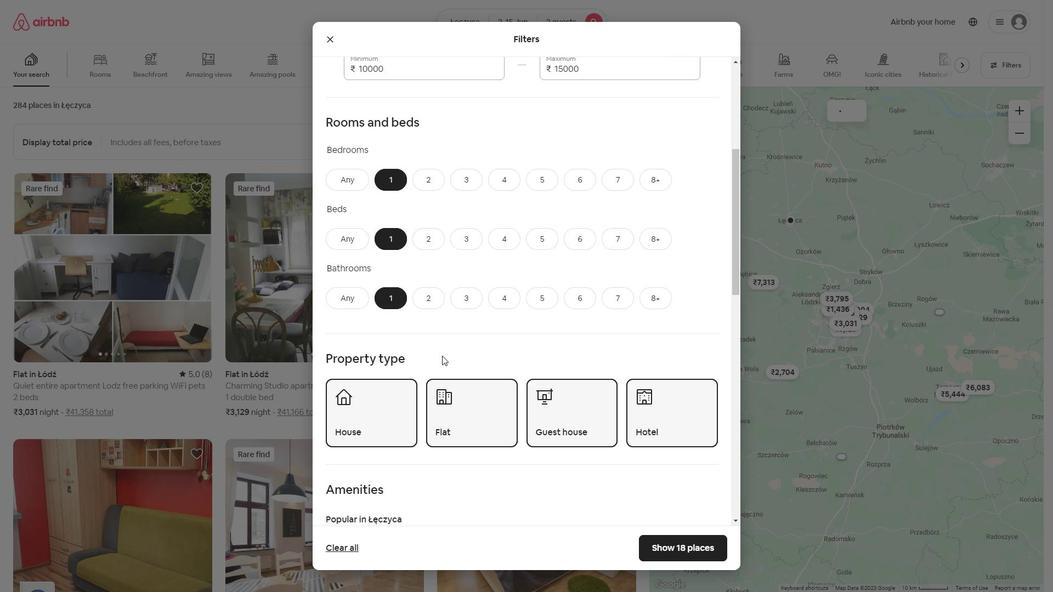 
Action: Mouse scrolled (442, 355) with delta (0, 0)
Screenshot: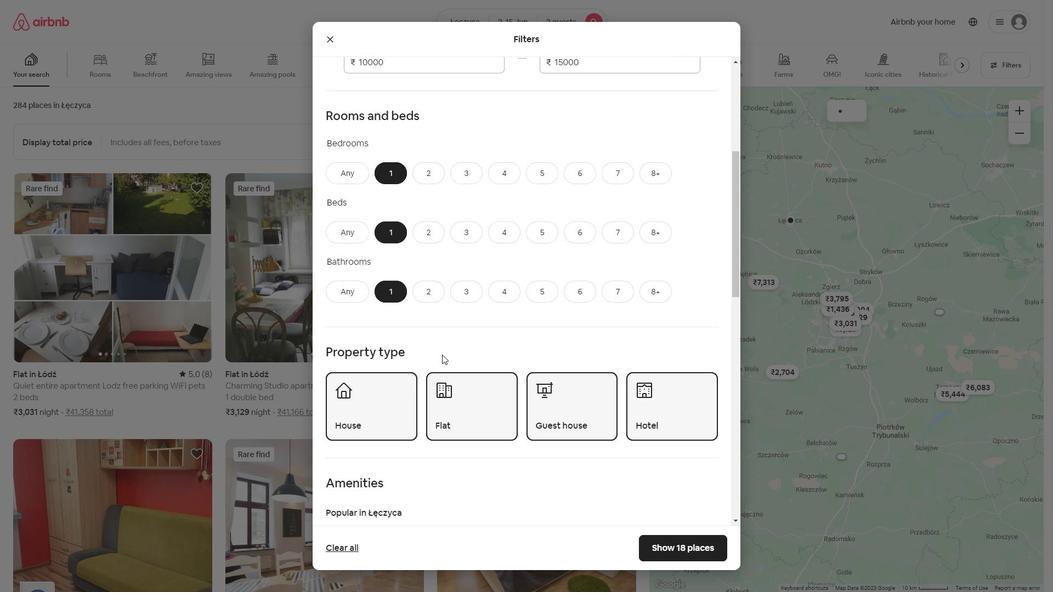 
Action: Mouse moved to (423, 339)
Screenshot: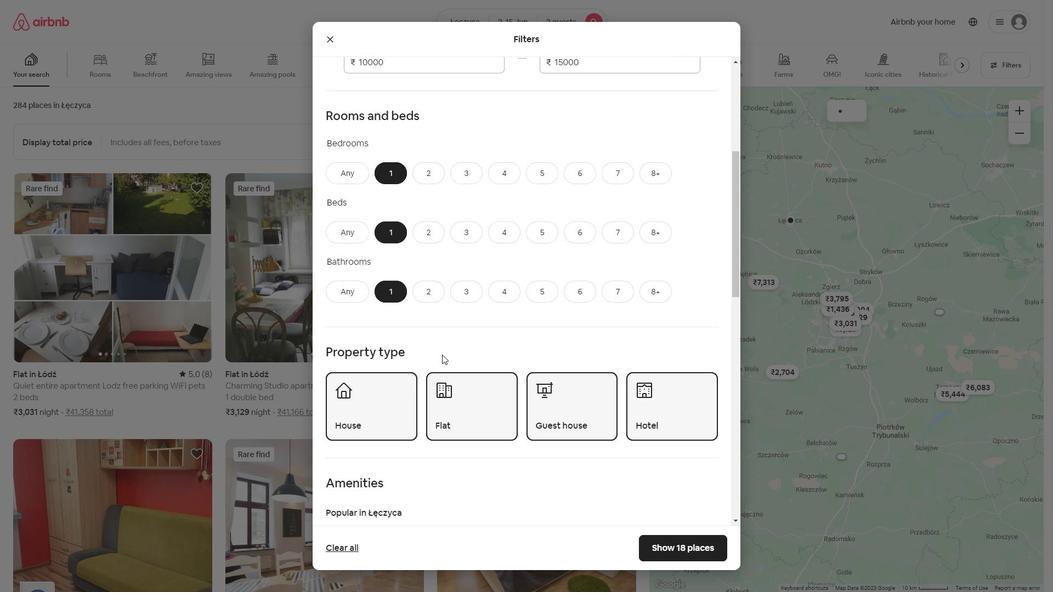 
Action: Mouse scrolled (442, 354) with delta (0, 0)
Screenshot: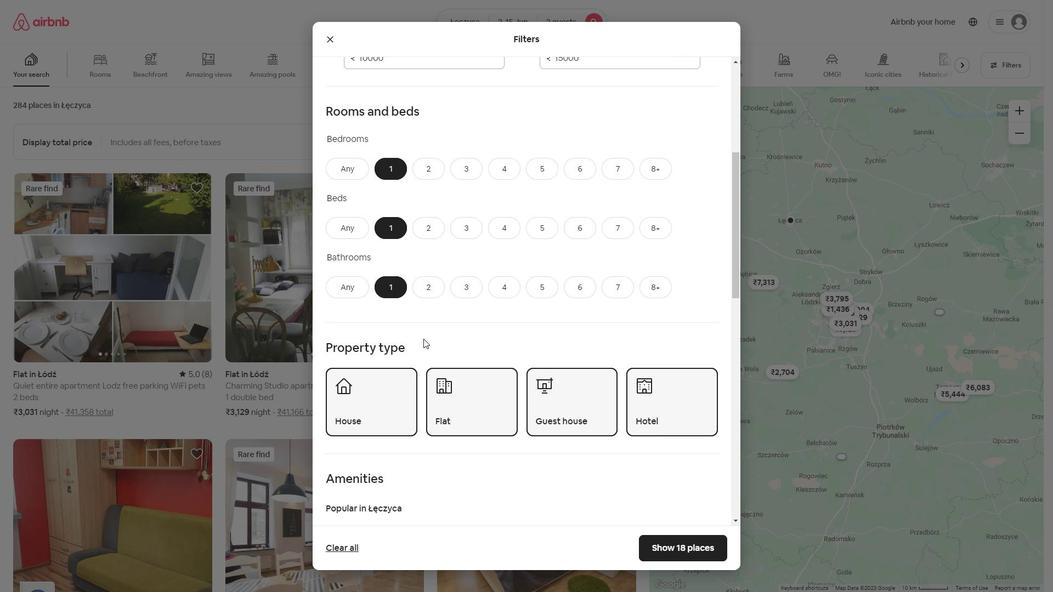 
Action: Mouse moved to (414, 333)
Screenshot: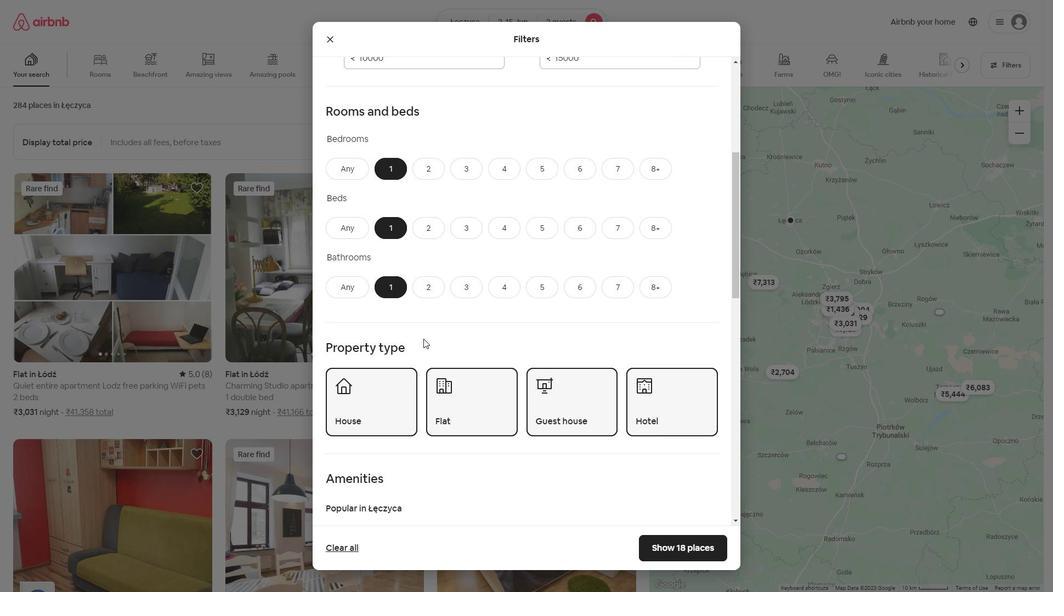 
Action: Mouse scrolled (414, 332) with delta (0, 0)
Screenshot: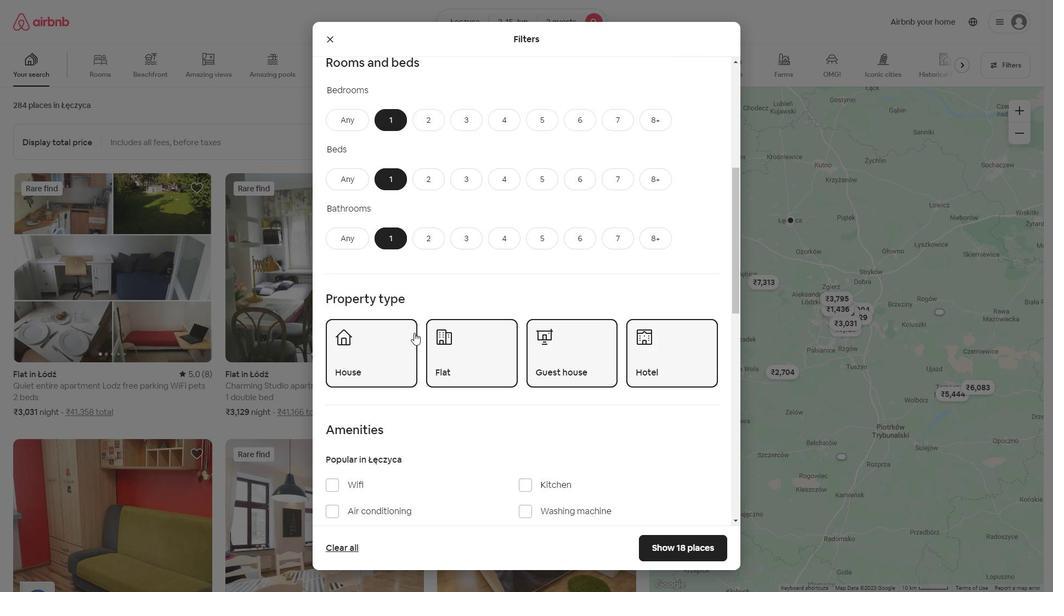 
Action: Mouse scrolled (414, 332) with delta (0, 0)
Screenshot: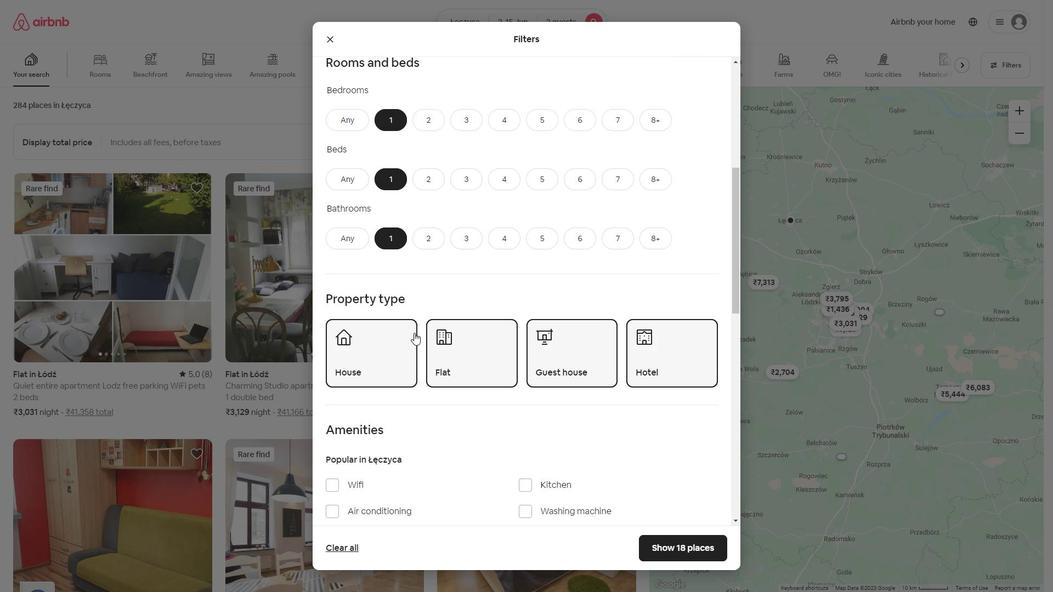 
Action: Mouse scrolled (414, 332) with delta (0, 0)
Screenshot: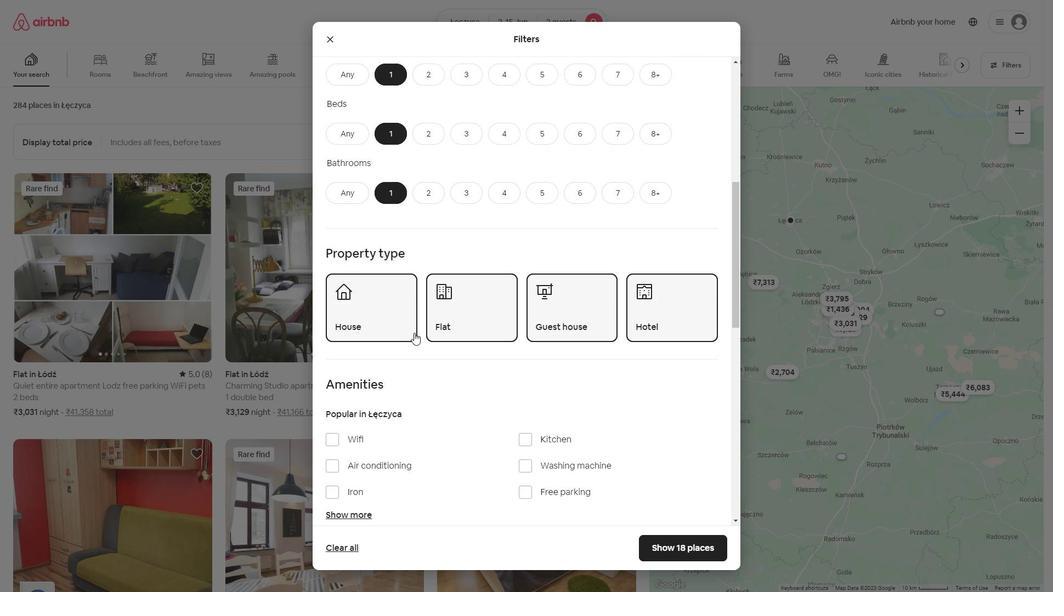 
Action: Mouse moved to (530, 234)
Screenshot: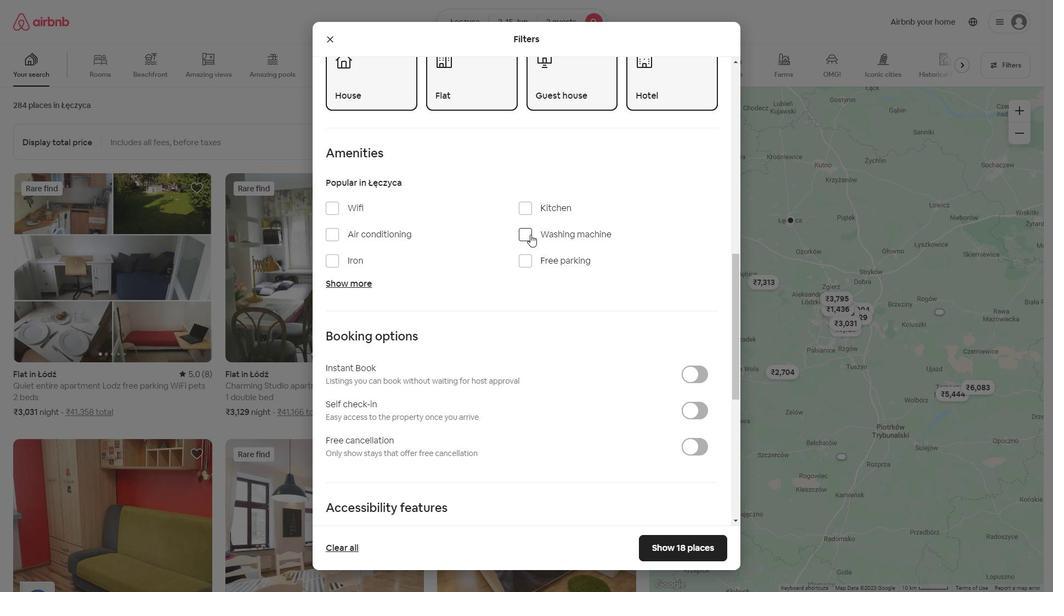 
Action: Mouse pressed left at (530, 234)
Screenshot: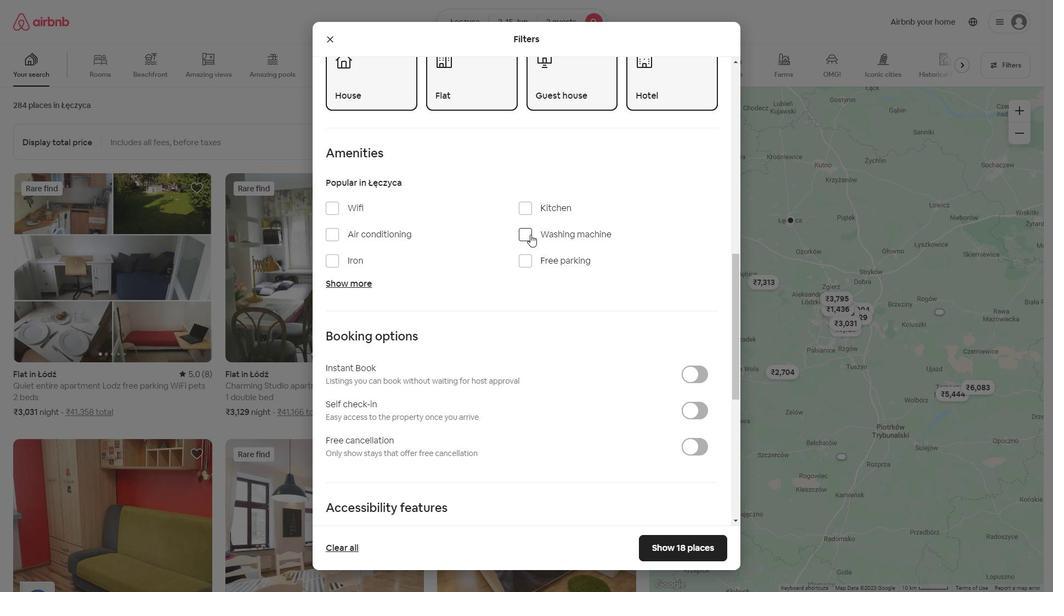
Action: Mouse moved to (694, 412)
Screenshot: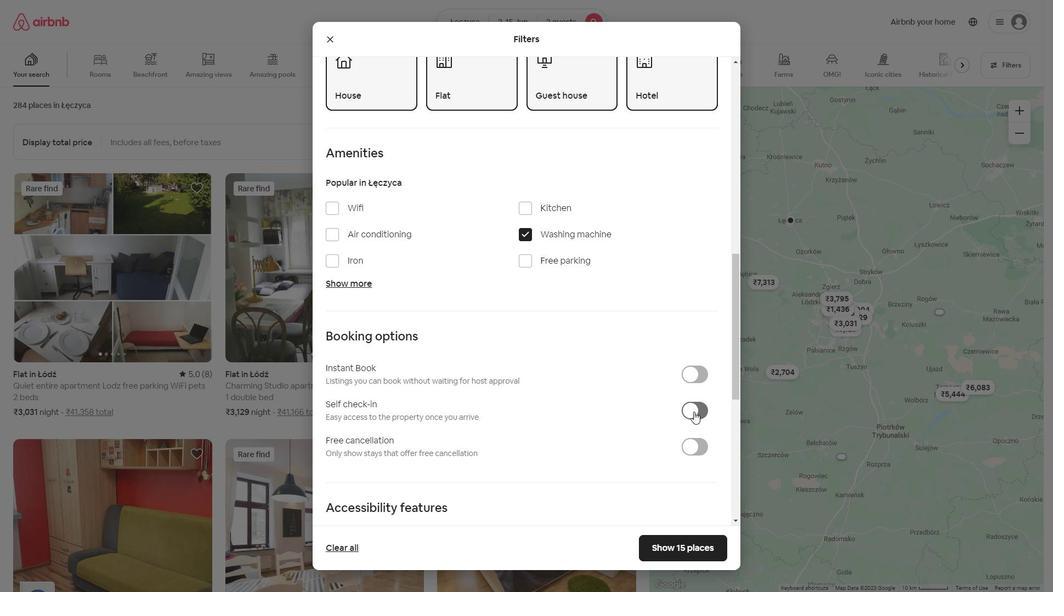 
Action: Mouse pressed left at (694, 412)
Screenshot: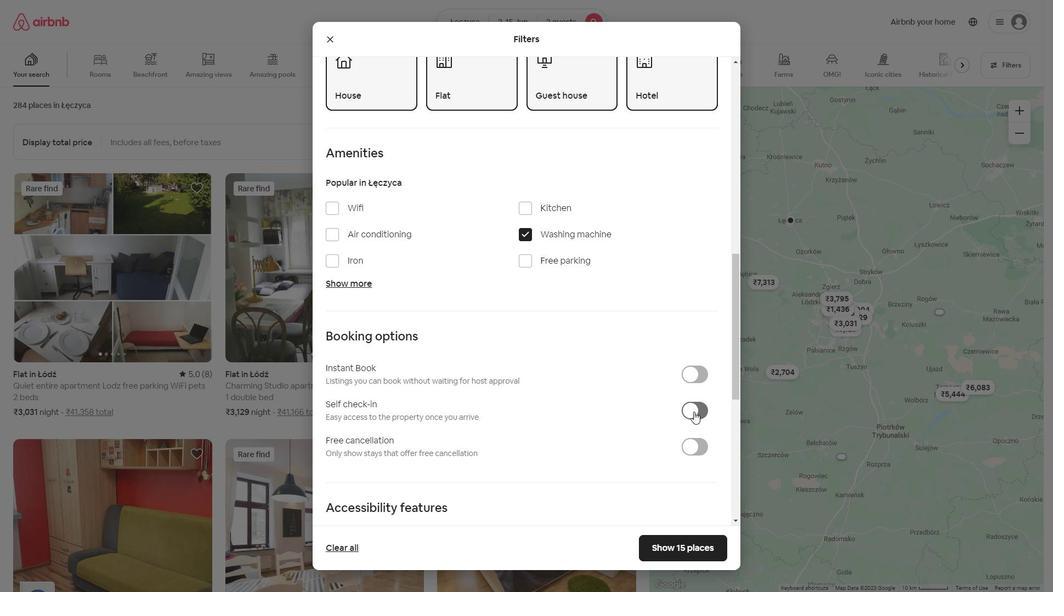 
Action: Mouse moved to (447, 240)
Screenshot: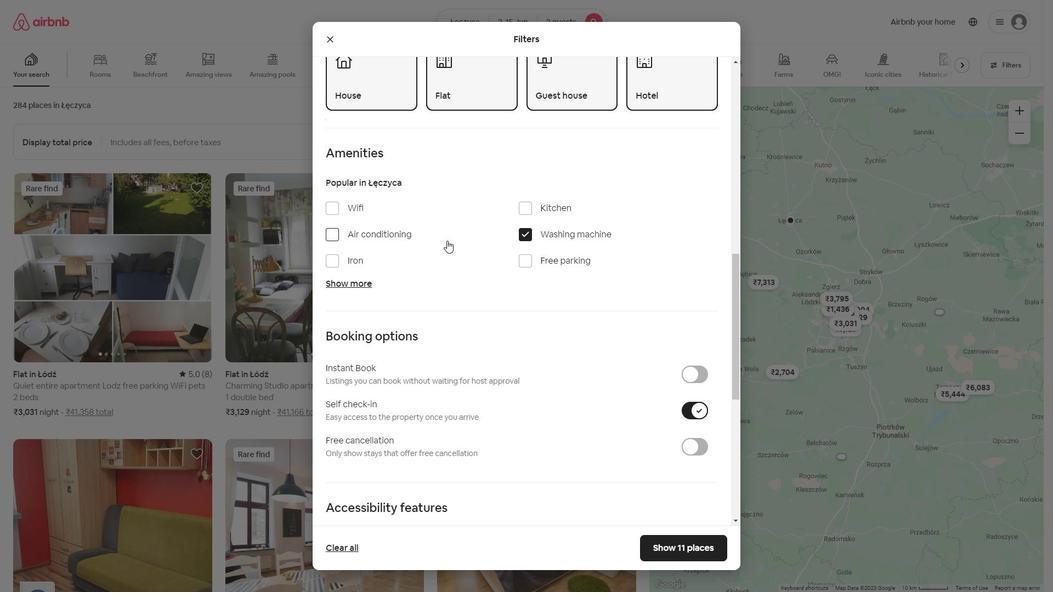 
Action: Mouse scrolled (447, 240) with delta (0, 0)
Screenshot: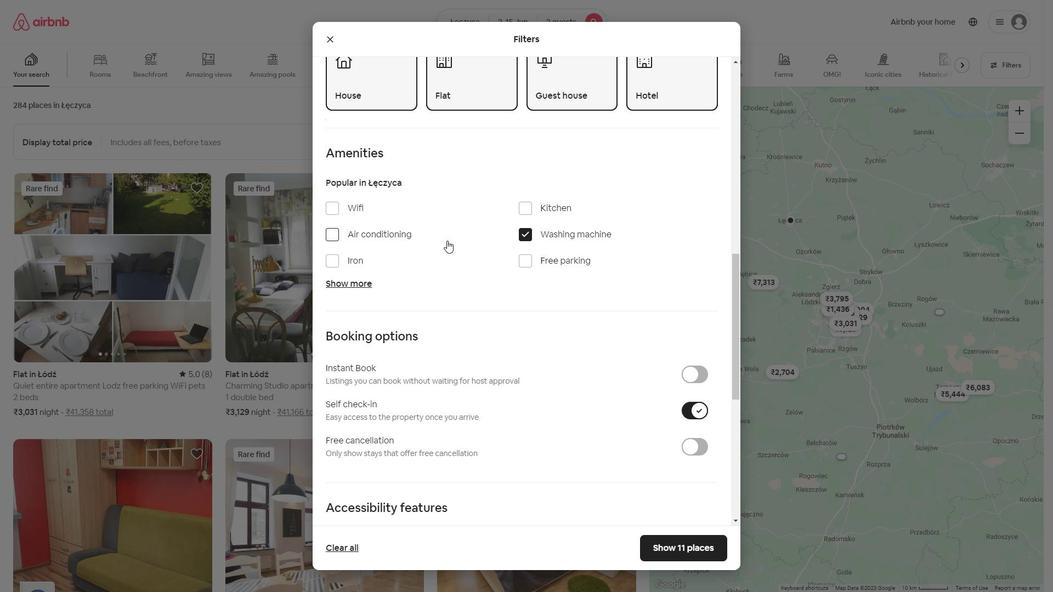 
Action: Mouse scrolled (447, 240) with delta (0, 0)
Screenshot: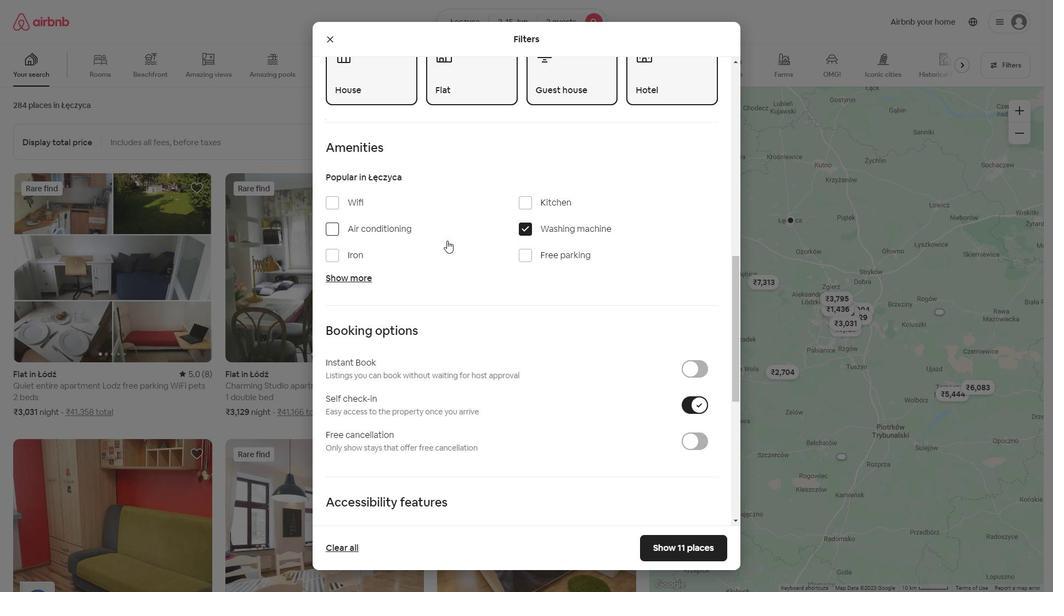 
Action: Mouse scrolled (447, 240) with delta (0, 0)
Screenshot: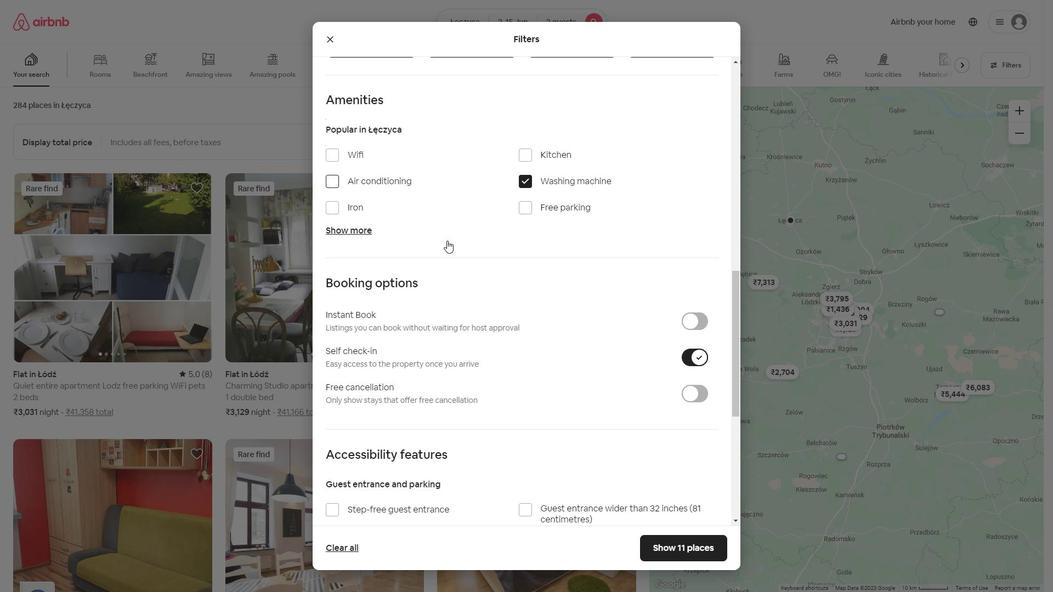 
Action: Mouse scrolled (447, 240) with delta (0, 0)
Screenshot: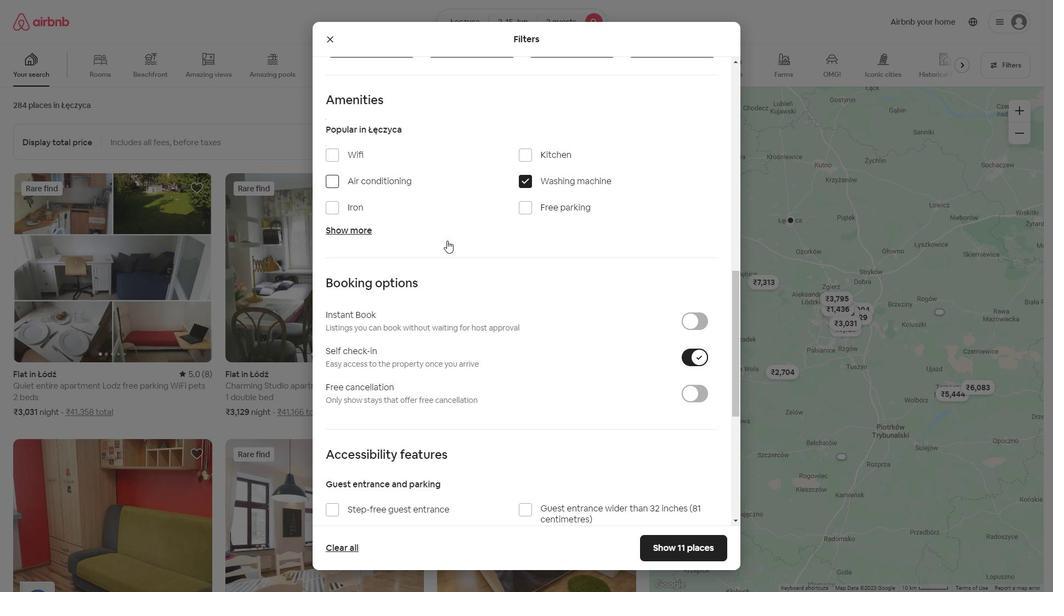 
Action: Mouse scrolled (447, 240) with delta (0, 0)
Screenshot: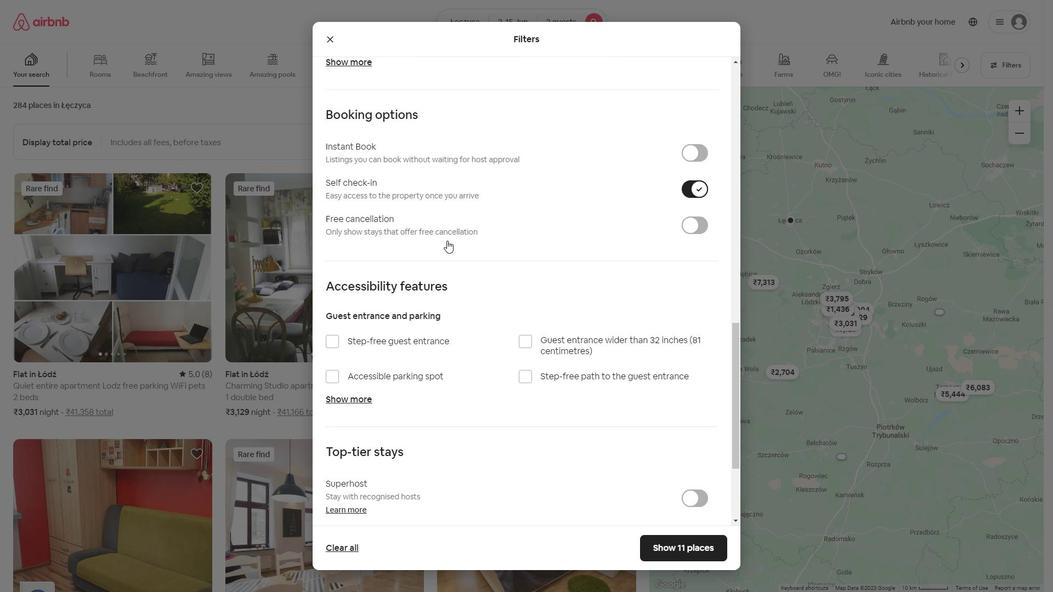 
Action: Mouse scrolled (447, 240) with delta (0, 0)
Screenshot: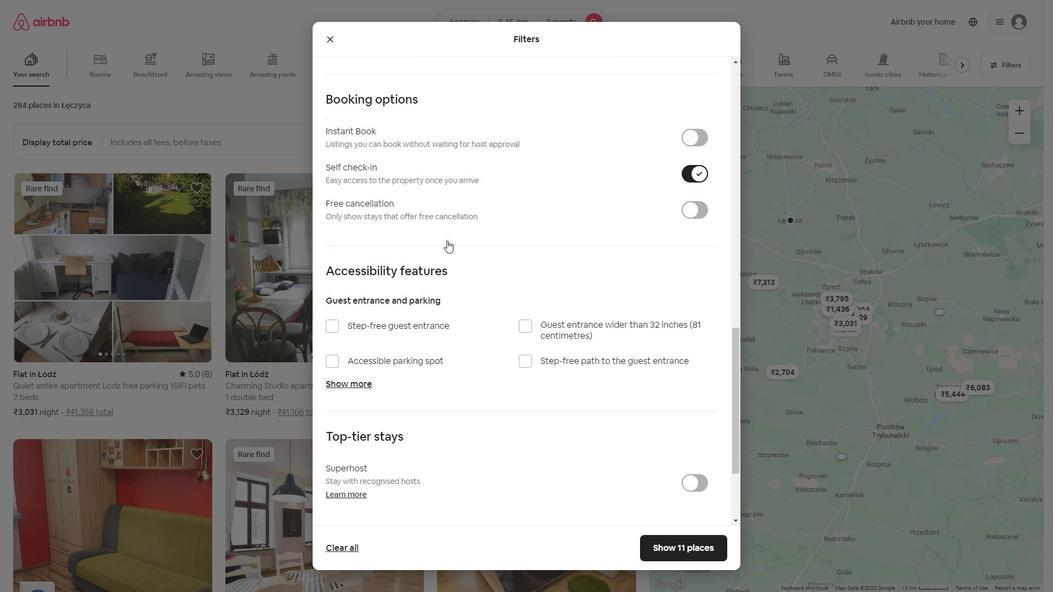 
Action: Mouse scrolled (447, 240) with delta (0, 0)
Screenshot: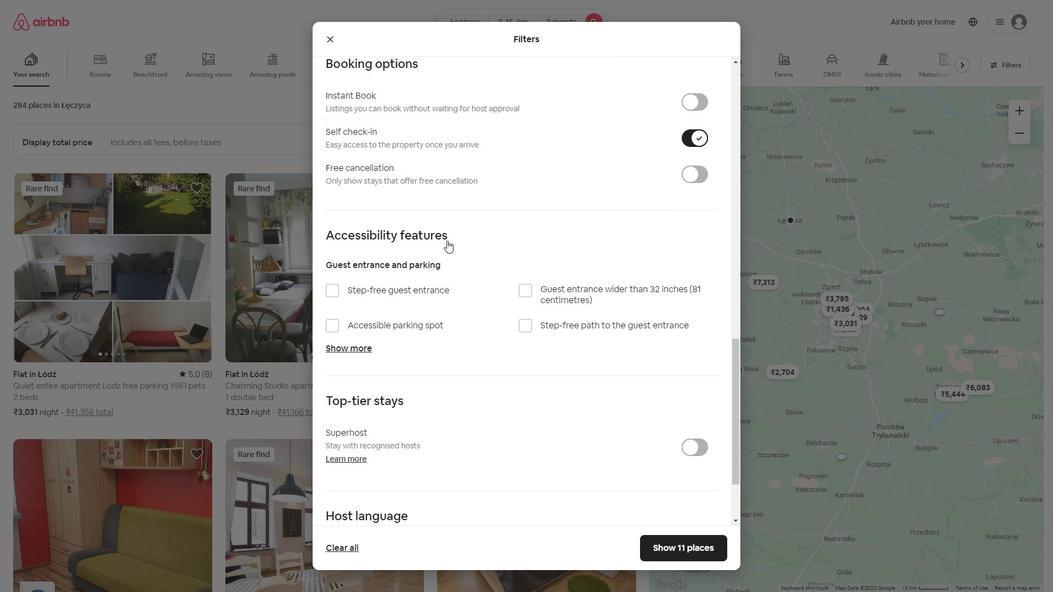 
Action: Mouse scrolled (447, 240) with delta (0, 0)
Screenshot: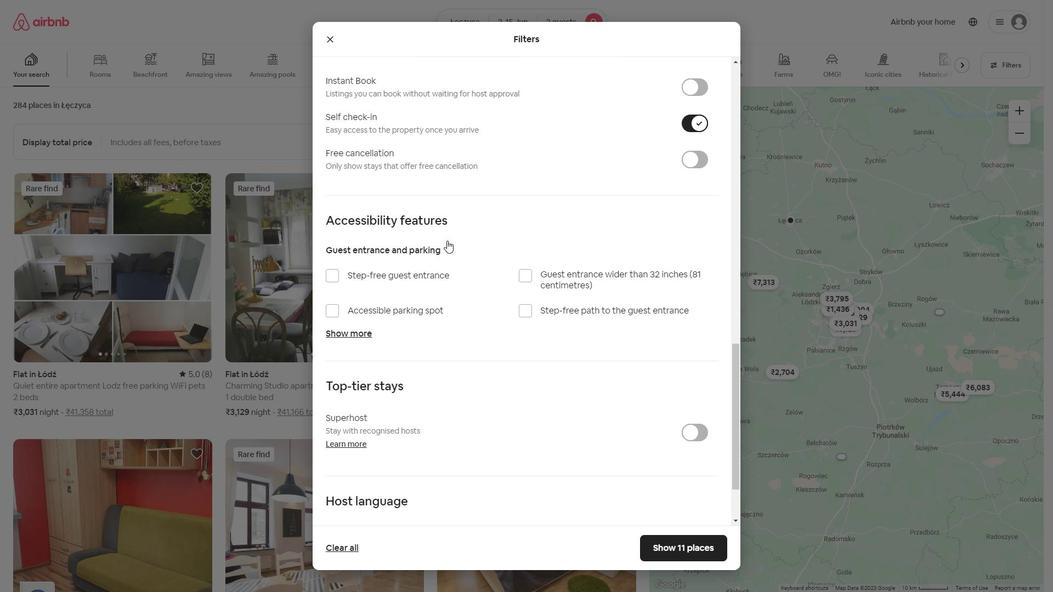 
Action: Mouse scrolled (447, 240) with delta (0, 0)
Screenshot: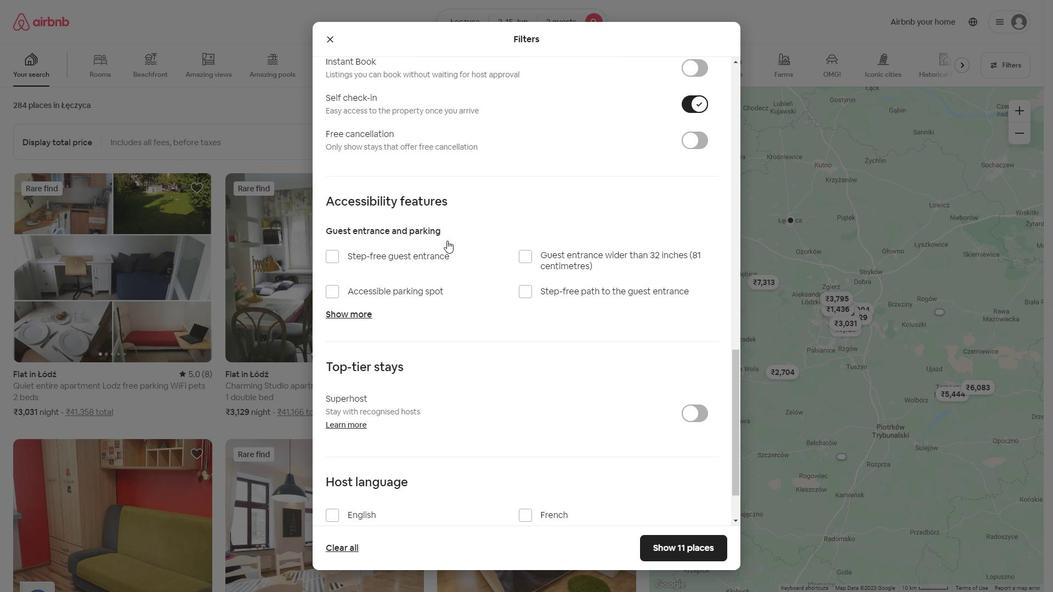 
Action: Mouse moved to (339, 452)
Screenshot: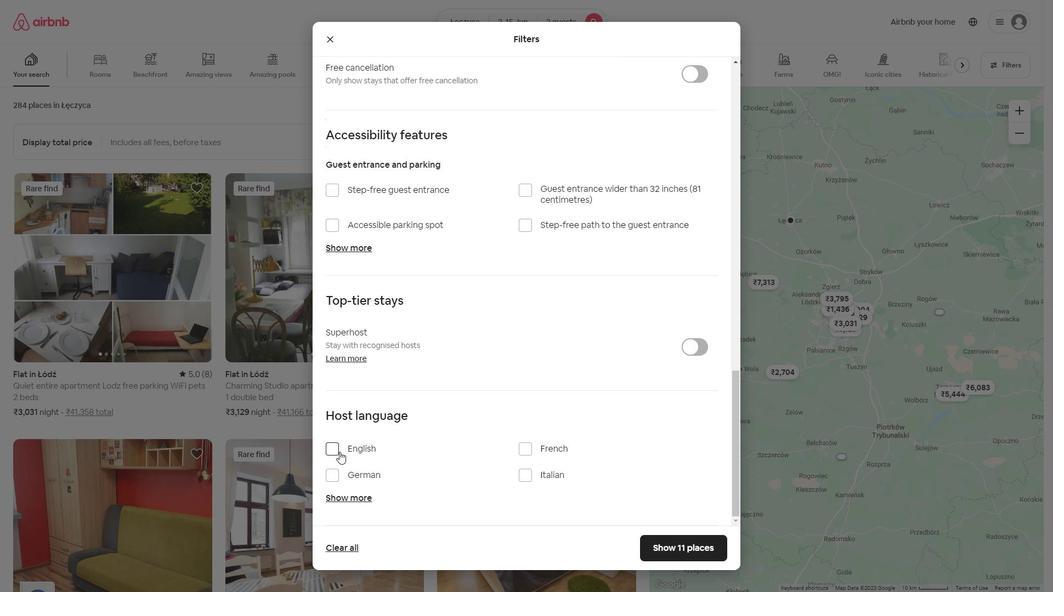 
Action: Mouse pressed left at (339, 452)
Screenshot: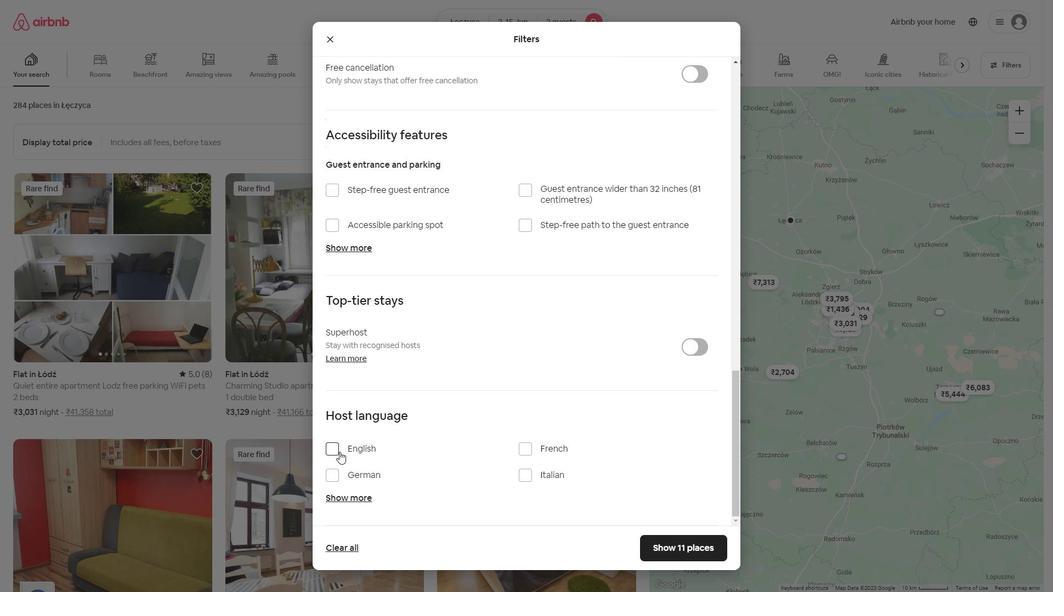 
Action: Mouse moved to (650, 537)
Screenshot: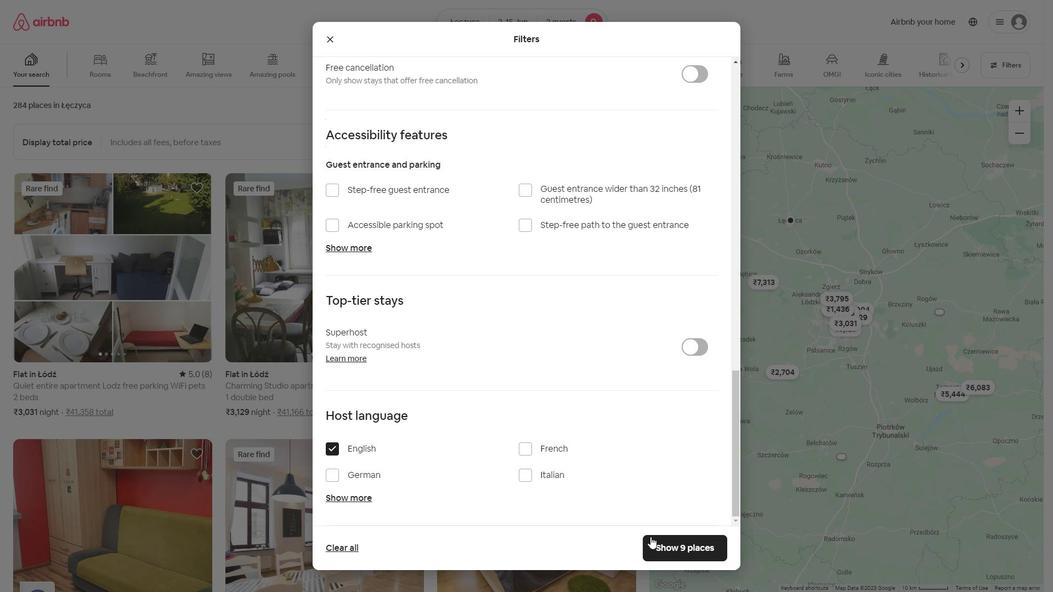 
Action: Mouse pressed left at (650, 537)
Screenshot: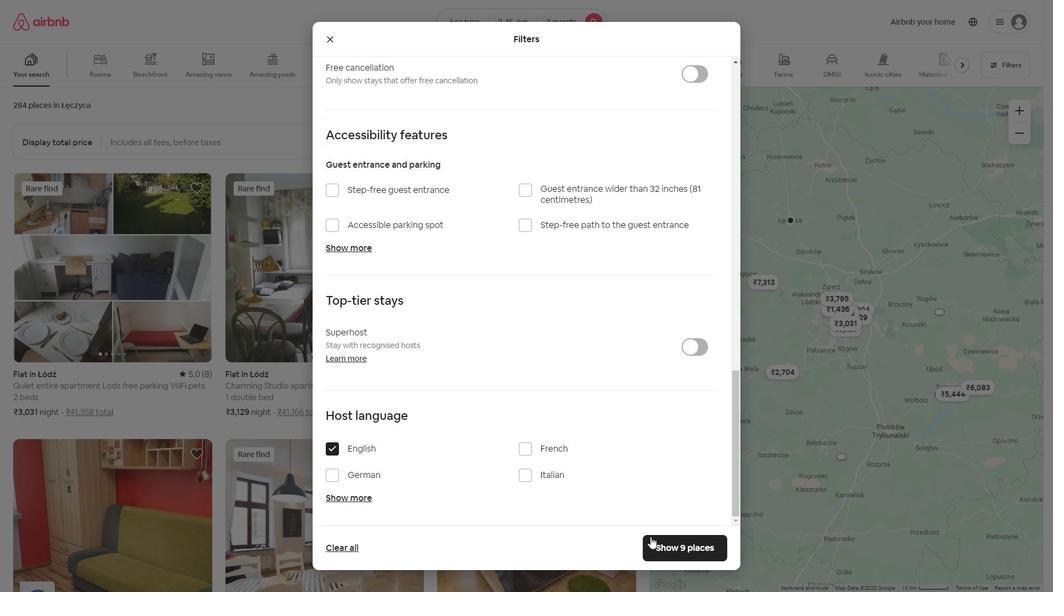 
Action: Mouse moved to (507, 486)
Screenshot: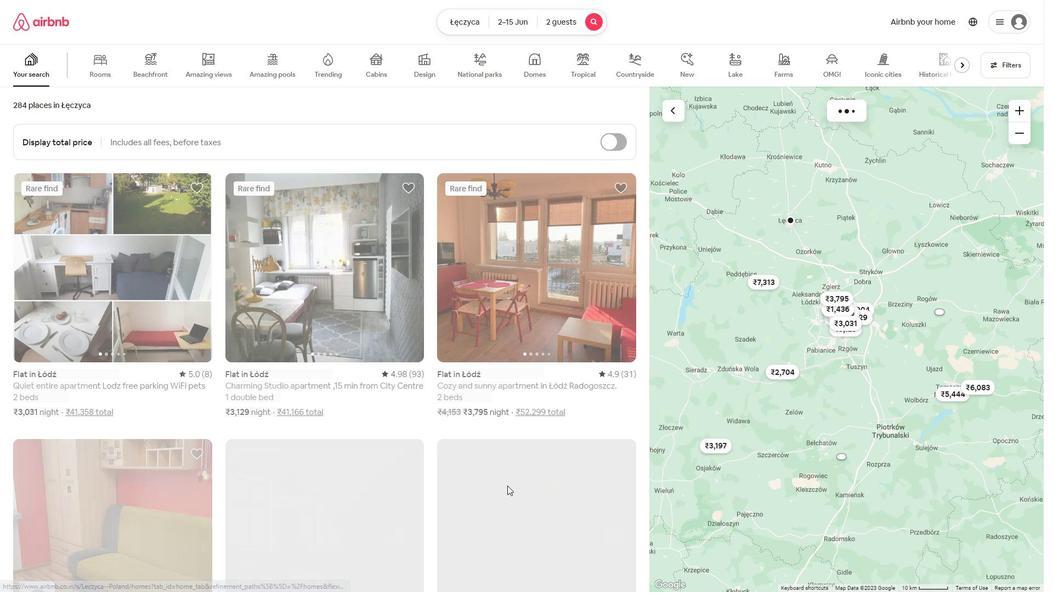 
